 Task: Look for space in Utrera, Spain from 5th July, 2023 to 10th July, 2023 for 4 adults in price range Rs.9000 to Rs.14000. Place can be entire place with 2 bedrooms having 4 beds and 2 bathrooms. Property type can be house, flat, guest house. Booking option can be shelf check-in. Required host language is English.
Action: Mouse moved to (273, 135)
Screenshot: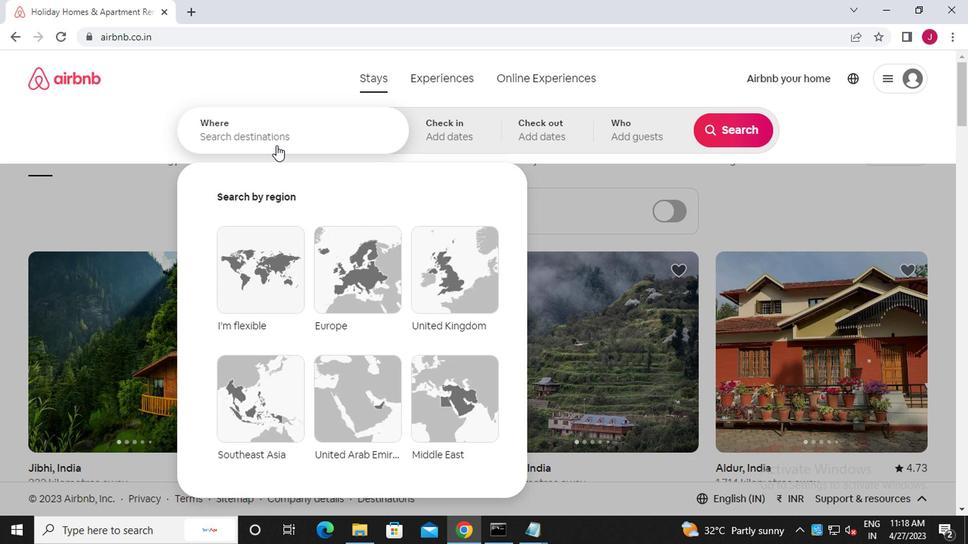 
Action: Mouse pressed left at (273, 135)
Screenshot: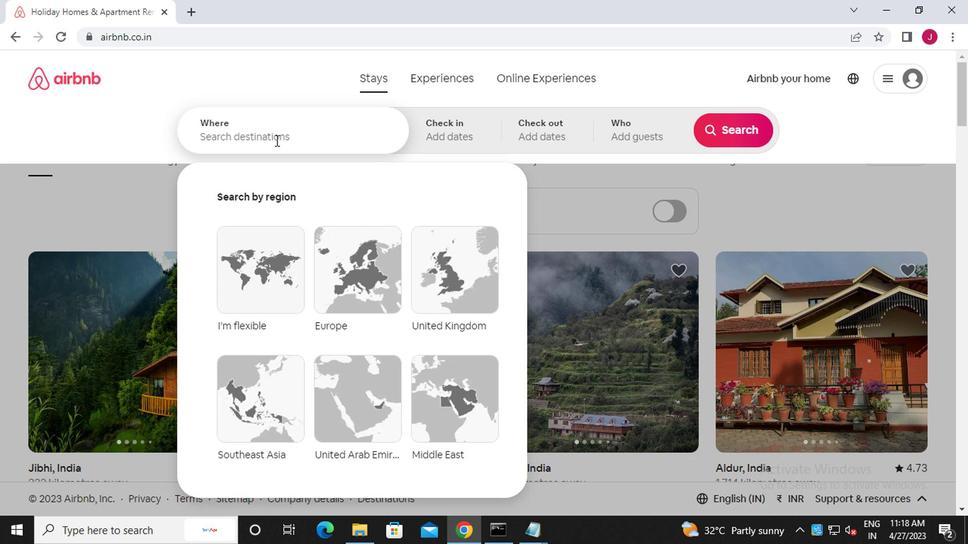 
Action: Mouse moved to (272, 135)
Screenshot: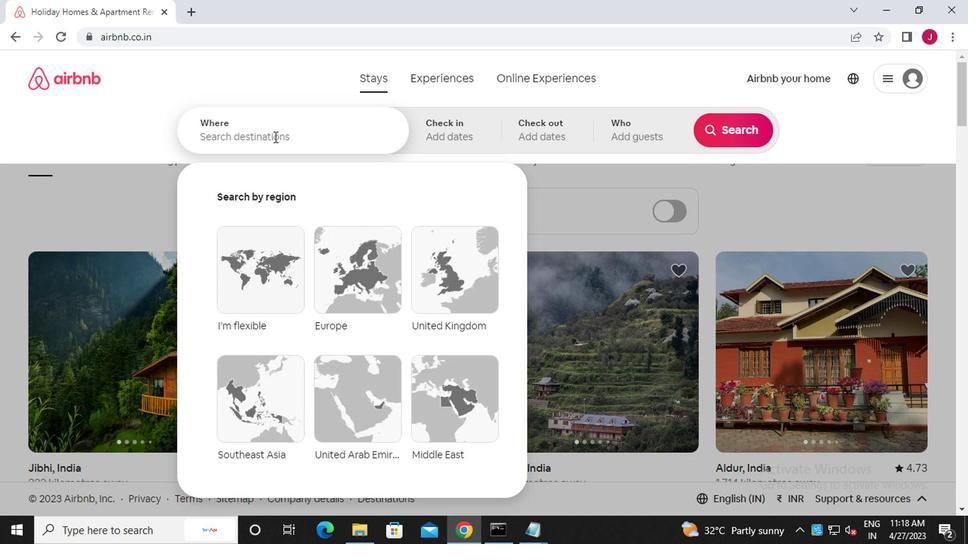 
Action: Key pressed u<Key.caps_lock>trera,<Key.caps_lock>s<Key.caps_lock>pain
Screenshot: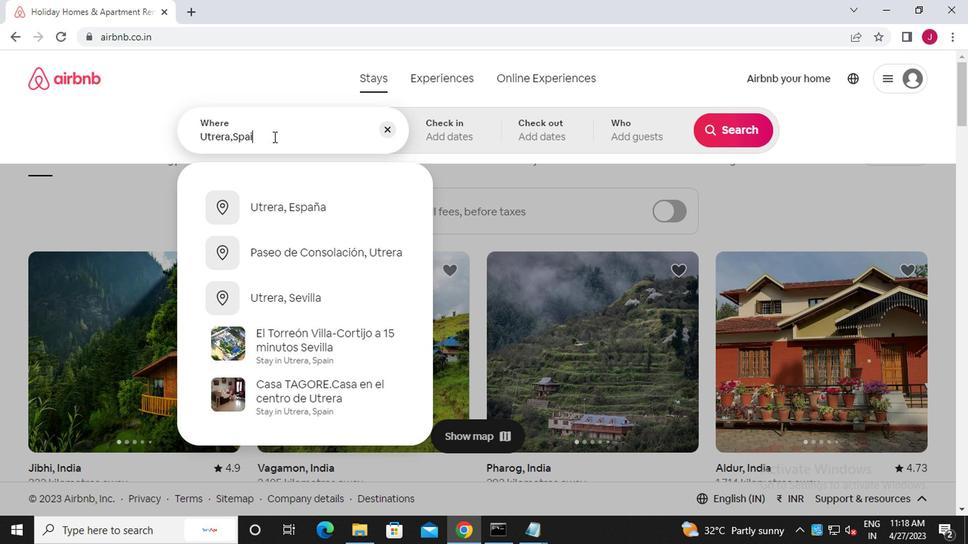 
Action: Mouse moved to (447, 132)
Screenshot: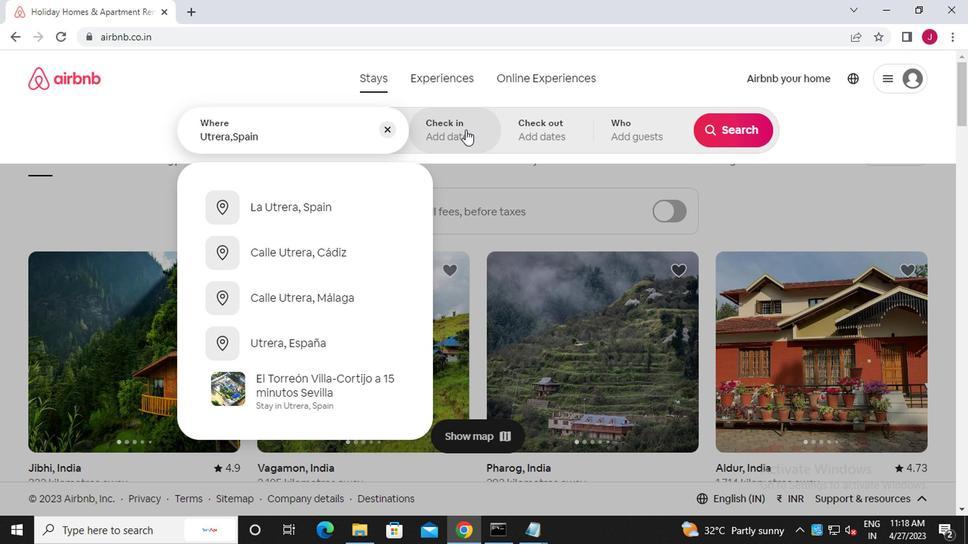 
Action: Mouse pressed left at (447, 132)
Screenshot: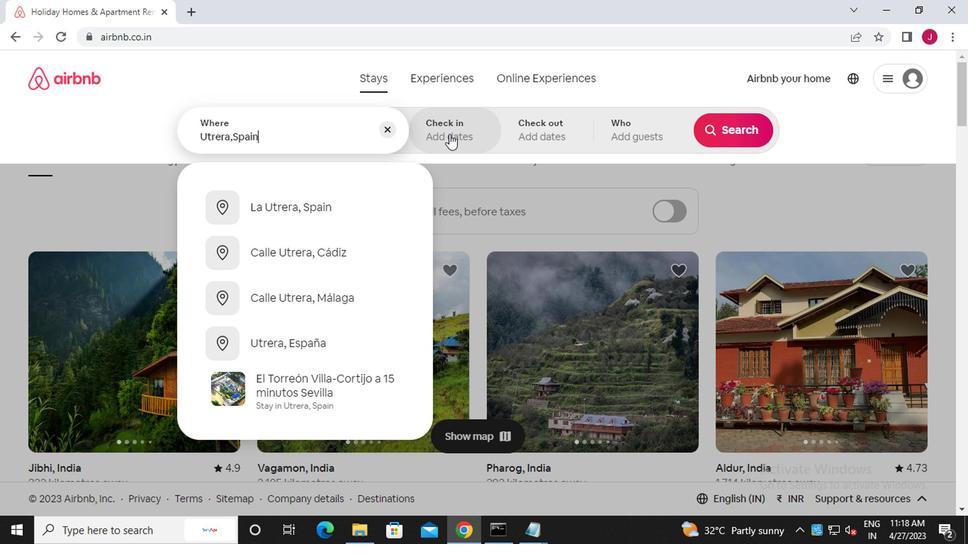 
Action: Mouse moved to (726, 245)
Screenshot: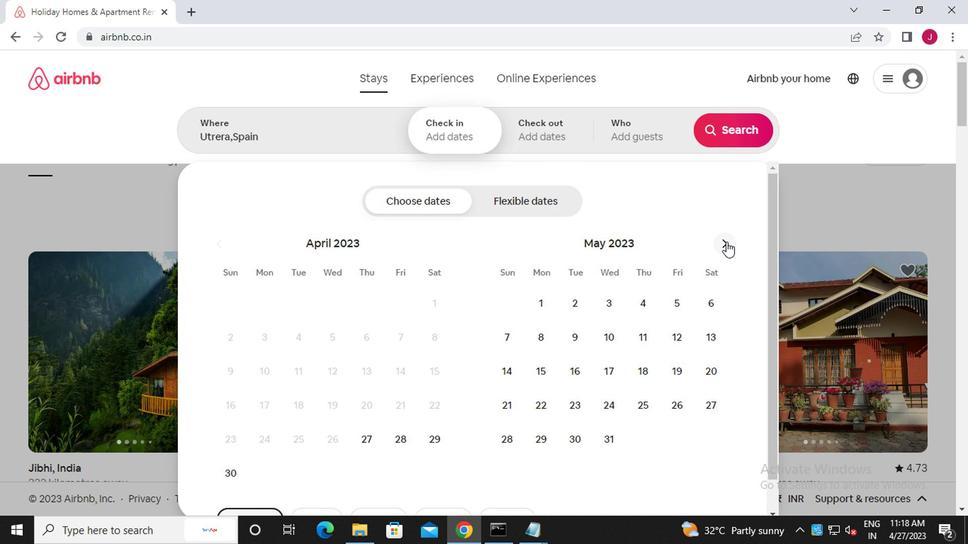 
Action: Mouse pressed left at (726, 245)
Screenshot: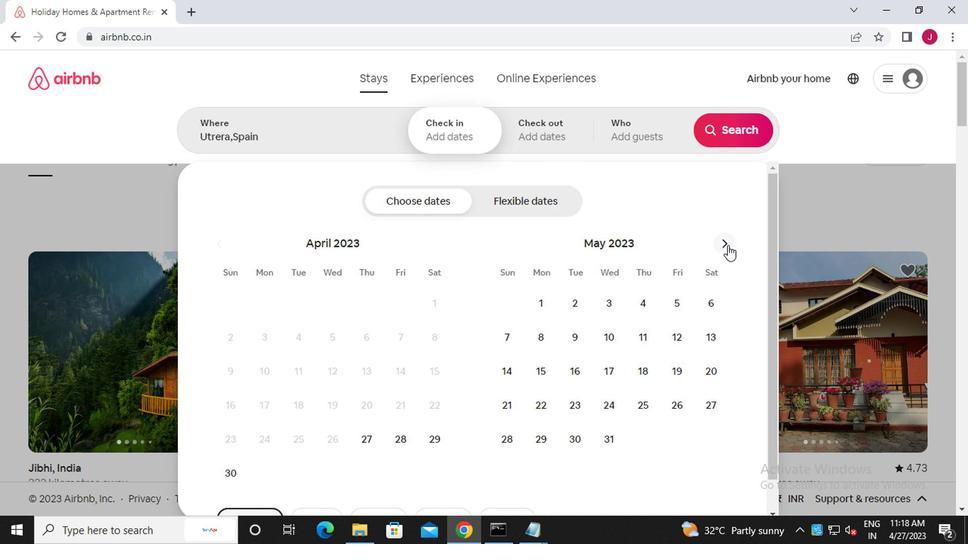 
Action: Mouse moved to (725, 245)
Screenshot: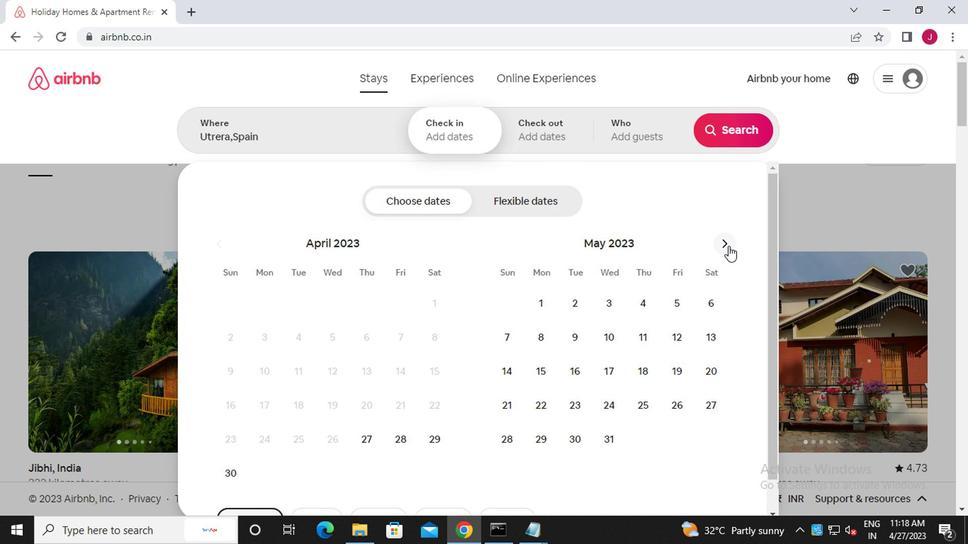 
Action: Mouse pressed left at (725, 245)
Screenshot: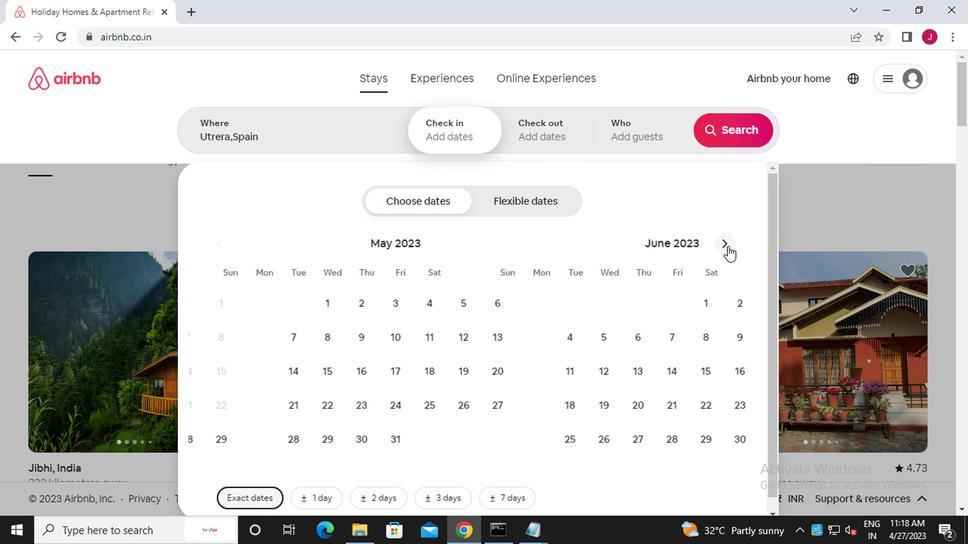 
Action: Mouse moved to (605, 340)
Screenshot: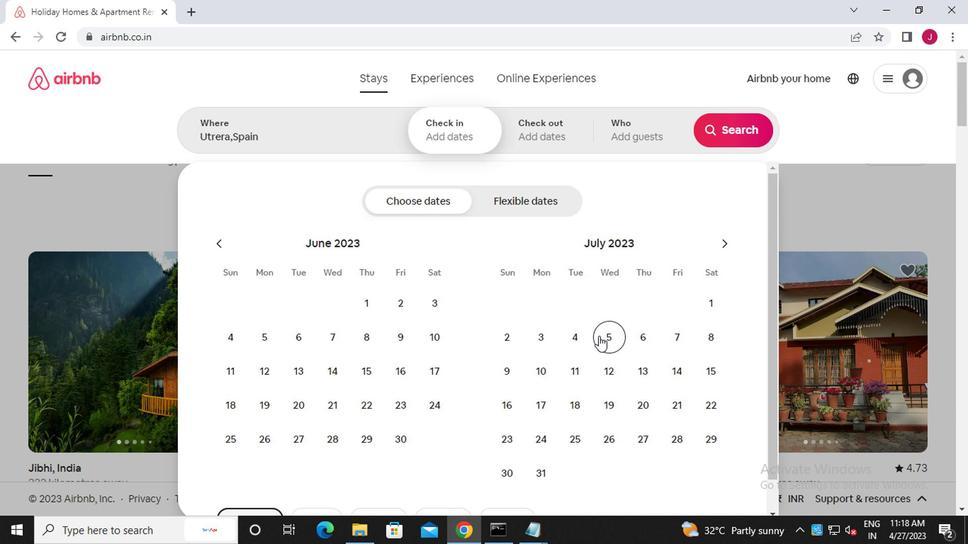 
Action: Mouse pressed left at (605, 340)
Screenshot: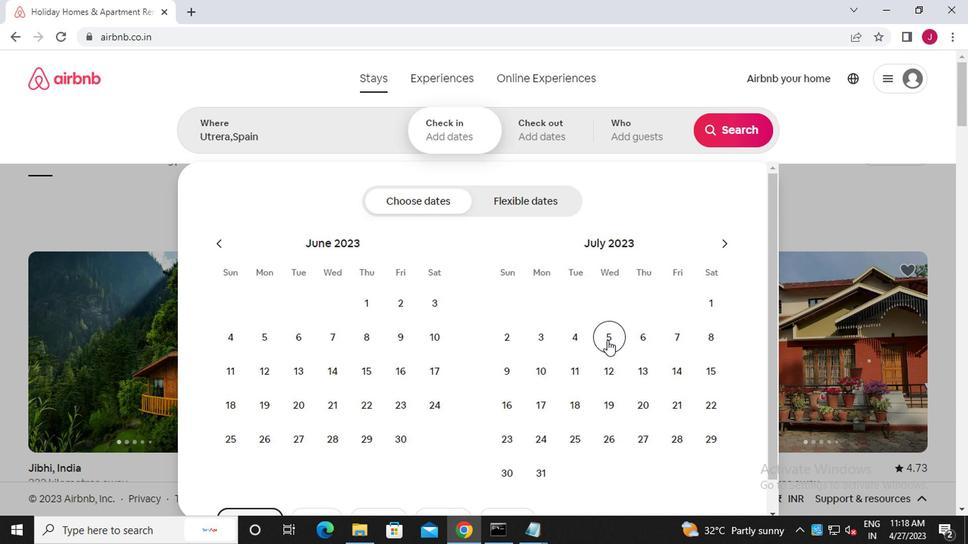 
Action: Mouse moved to (530, 375)
Screenshot: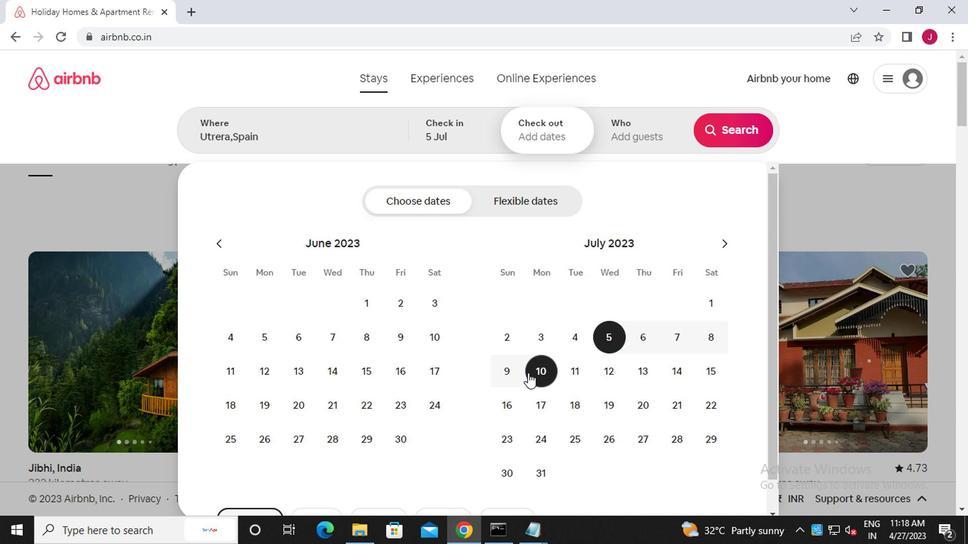 
Action: Mouse pressed left at (530, 375)
Screenshot: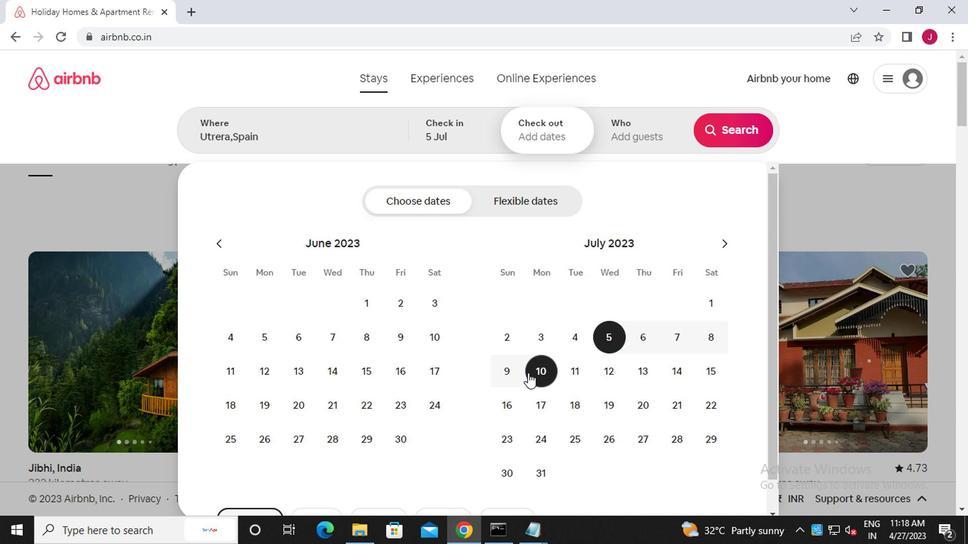 
Action: Mouse moved to (651, 136)
Screenshot: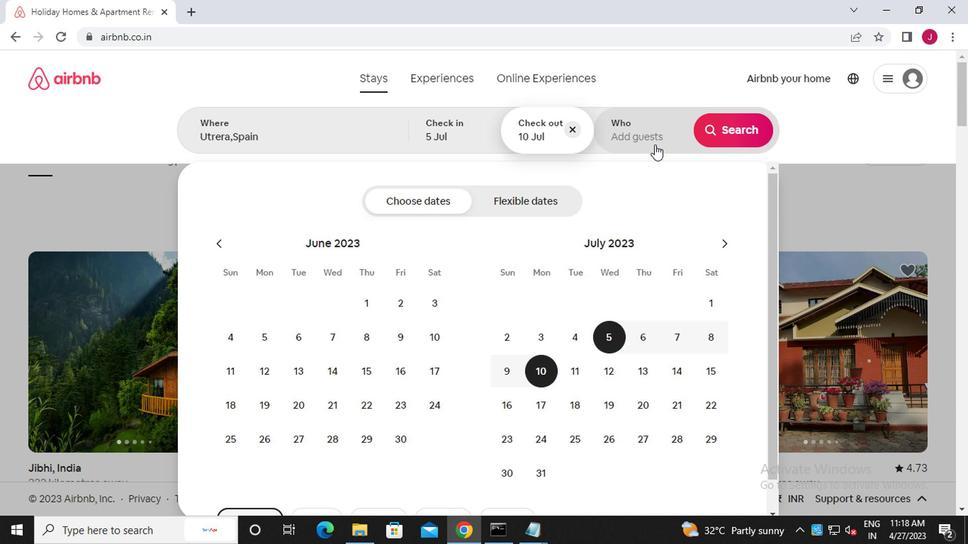 
Action: Mouse pressed left at (651, 136)
Screenshot: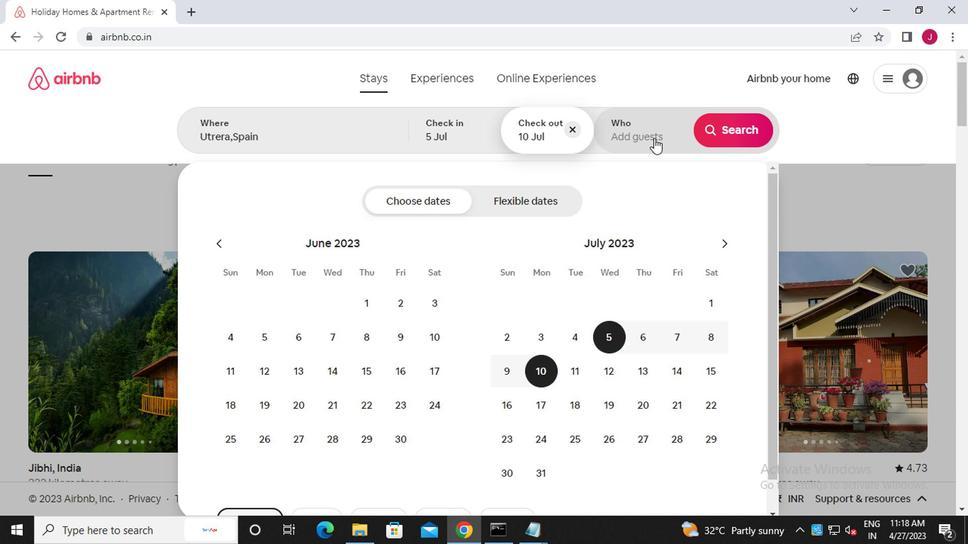 
Action: Mouse moved to (733, 204)
Screenshot: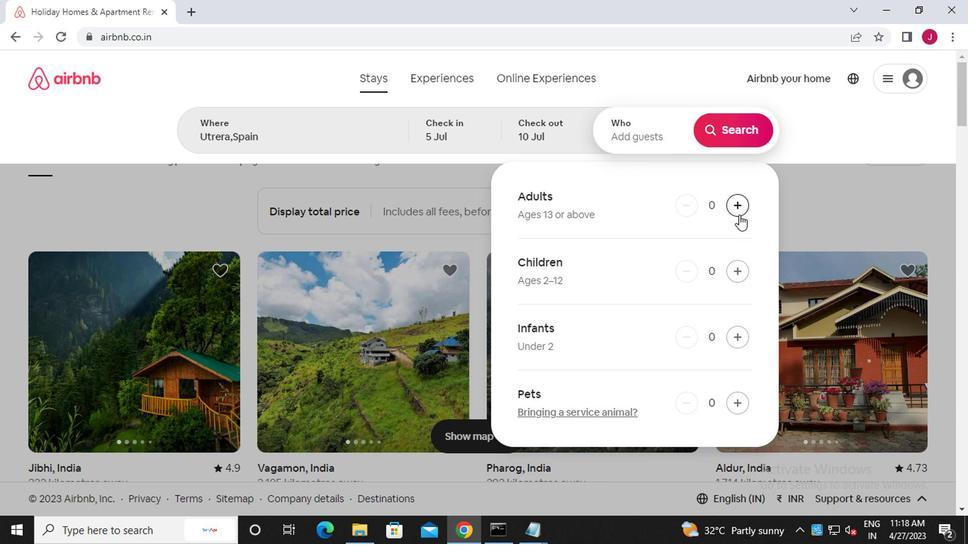 
Action: Mouse pressed left at (733, 204)
Screenshot: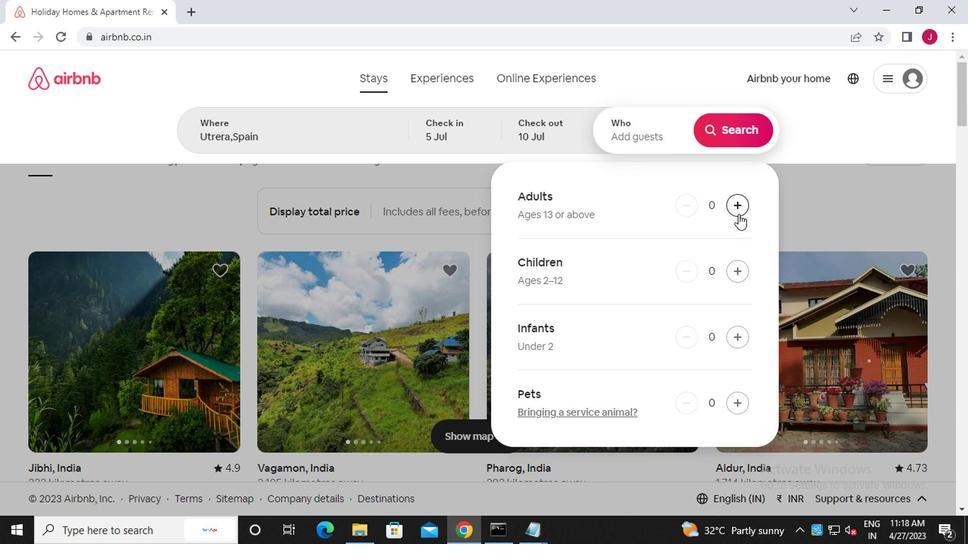 
Action: Mouse pressed left at (733, 204)
Screenshot: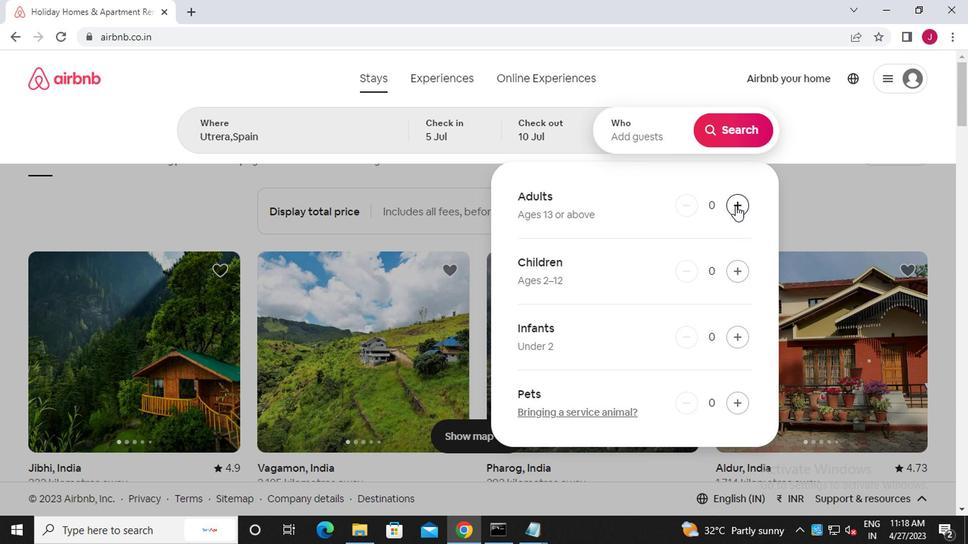 
Action: Mouse pressed left at (733, 204)
Screenshot: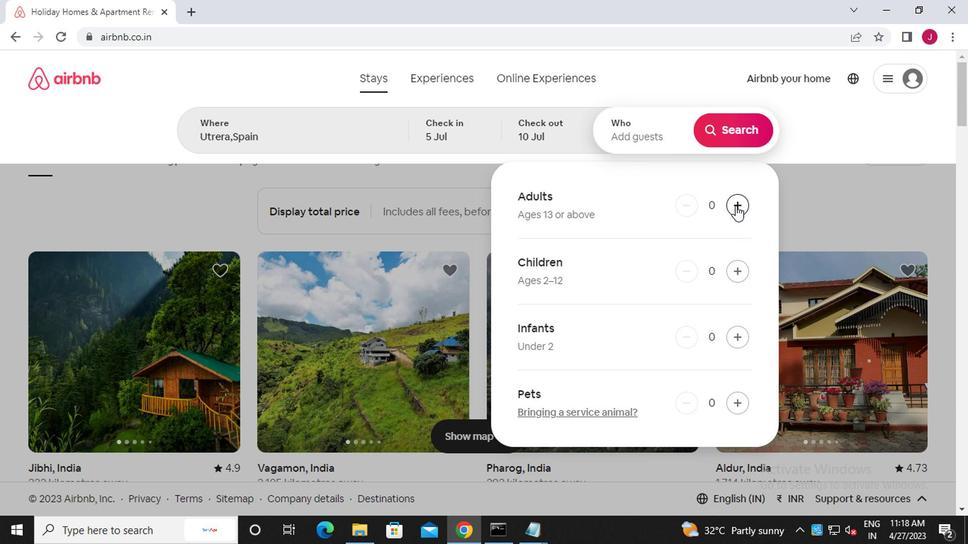 
Action: Mouse pressed left at (733, 204)
Screenshot: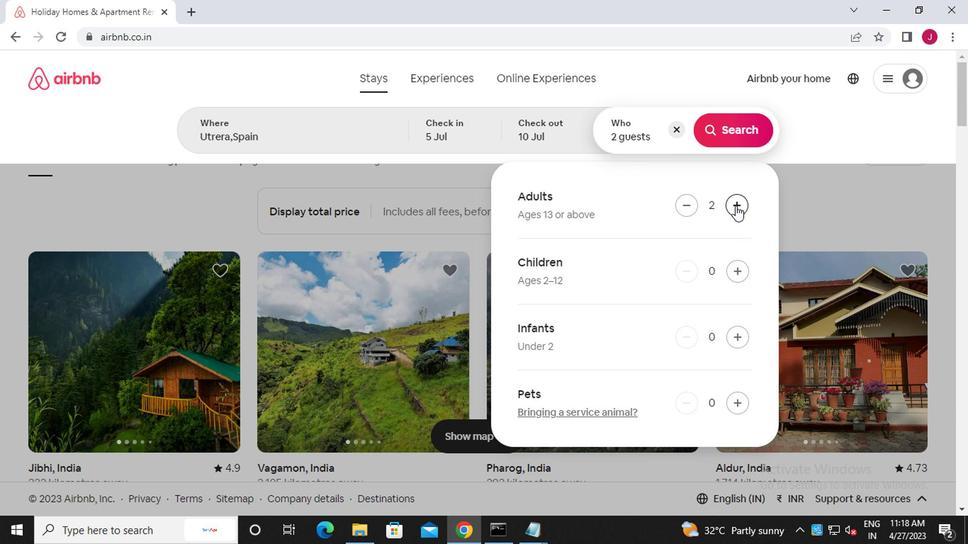 
Action: Mouse moved to (749, 133)
Screenshot: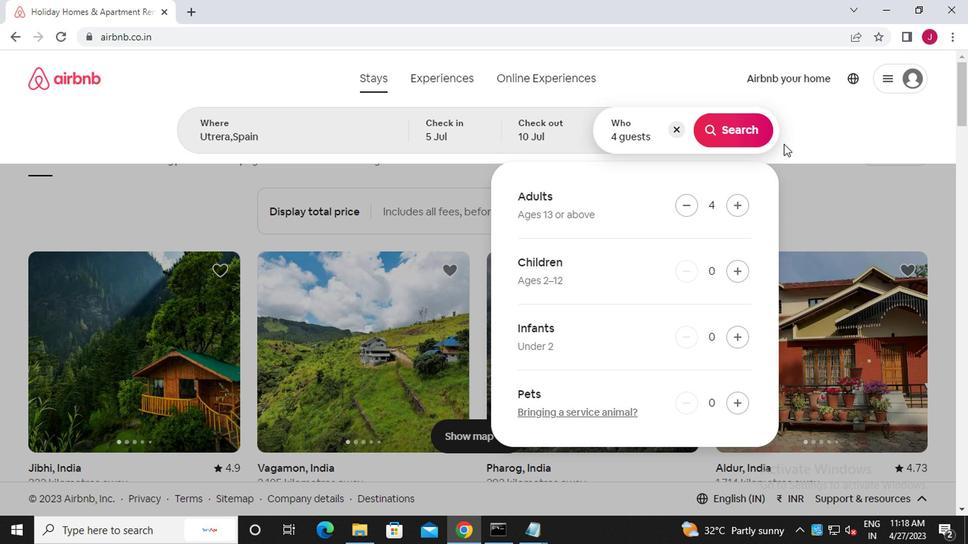
Action: Mouse pressed left at (749, 133)
Screenshot: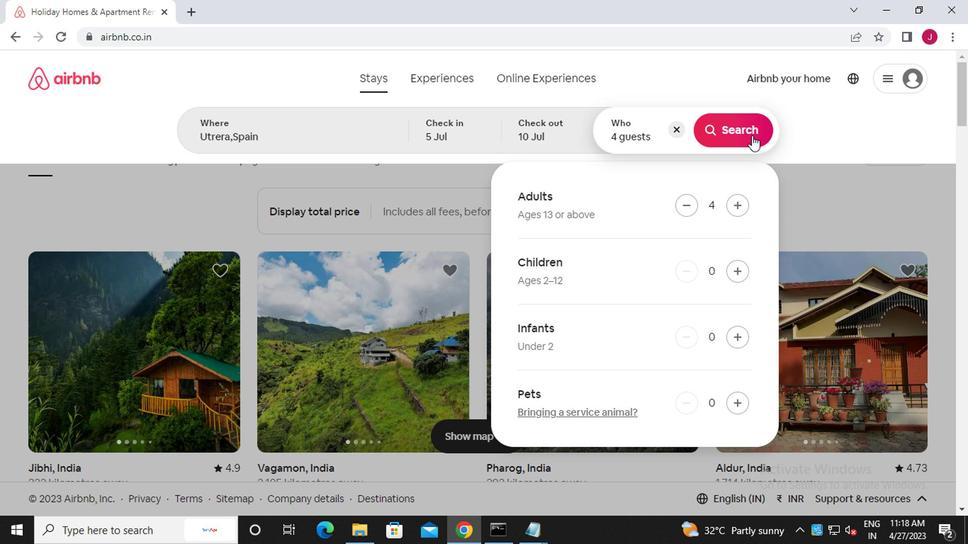 
Action: Mouse moved to (907, 133)
Screenshot: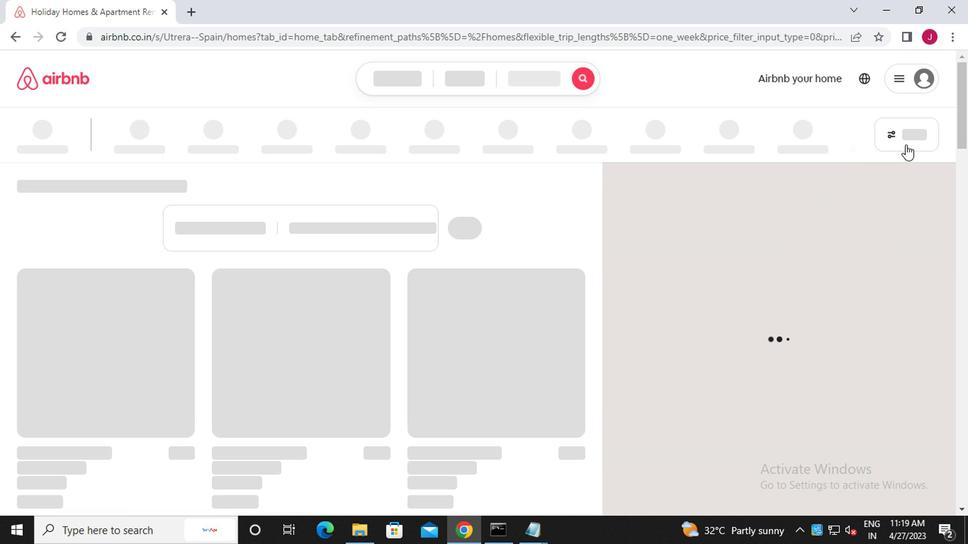 
Action: Mouse pressed left at (907, 133)
Screenshot: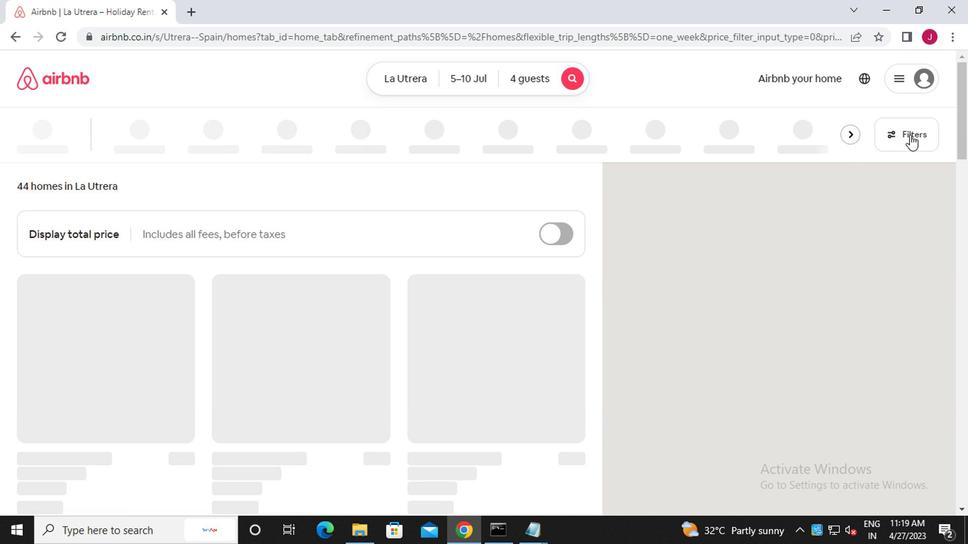 
Action: Mouse moved to (354, 311)
Screenshot: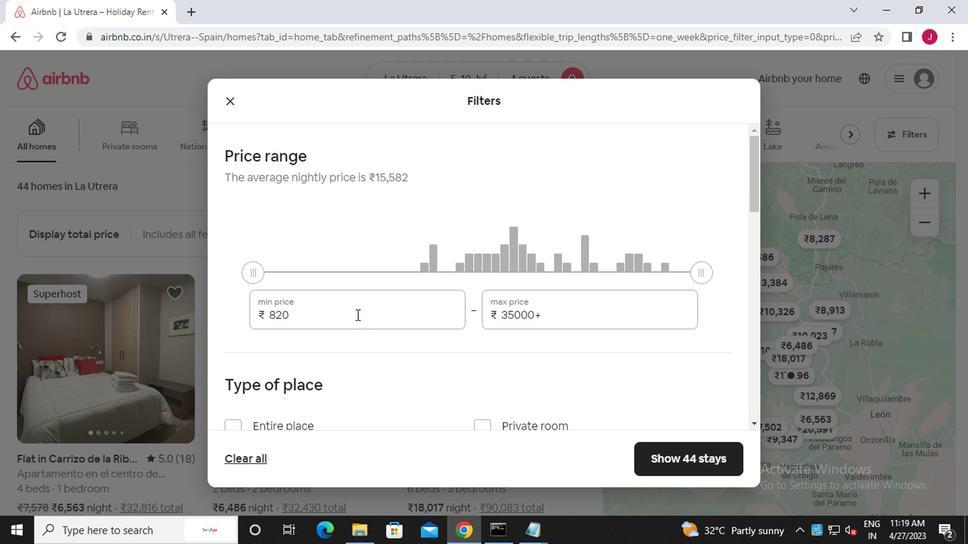 
Action: Mouse pressed left at (354, 311)
Screenshot: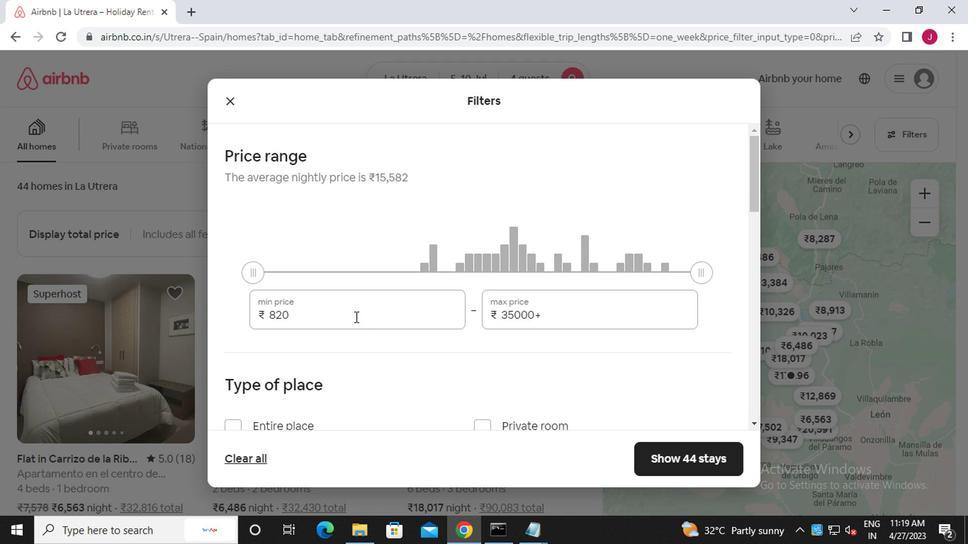 
Action: Mouse moved to (354, 310)
Screenshot: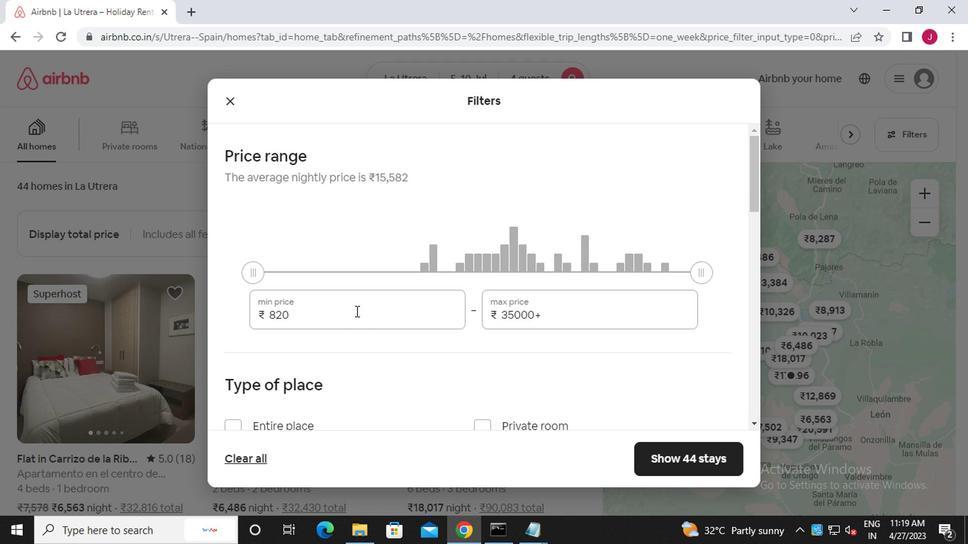 
Action: Key pressed <Key.backspace><Key.backspace><Key.backspace><<105>><<96>><<96>><<96>>
Screenshot: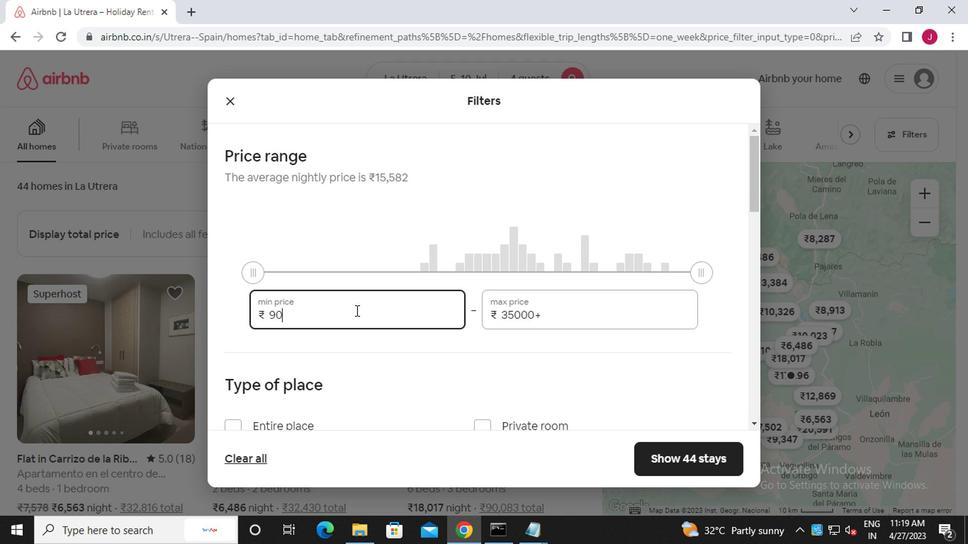 
Action: Mouse moved to (570, 320)
Screenshot: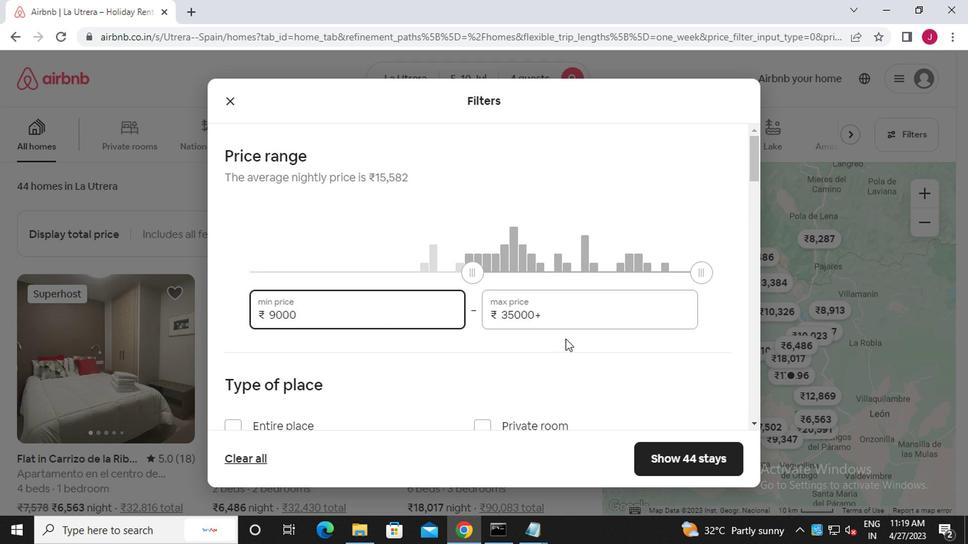 
Action: Mouse pressed left at (570, 320)
Screenshot: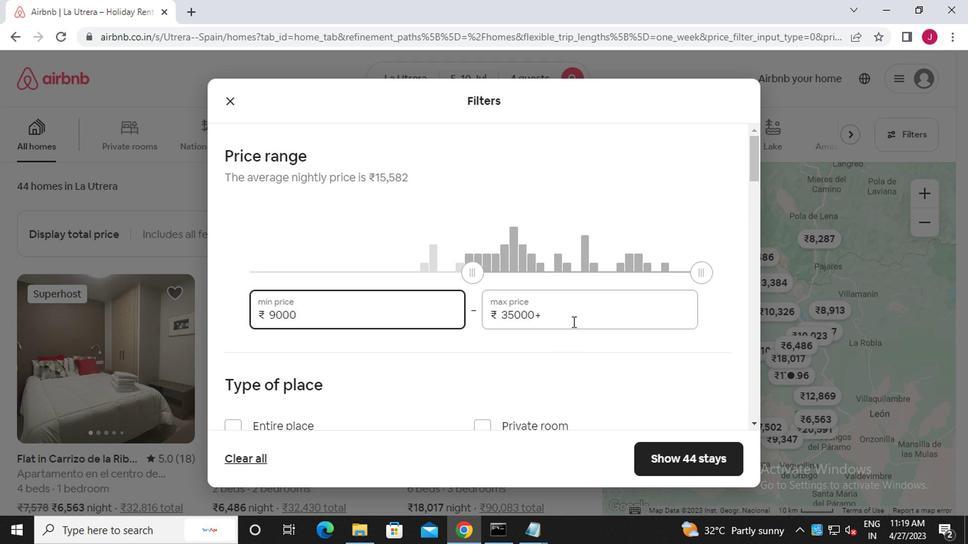 
Action: Mouse moved to (558, 315)
Screenshot: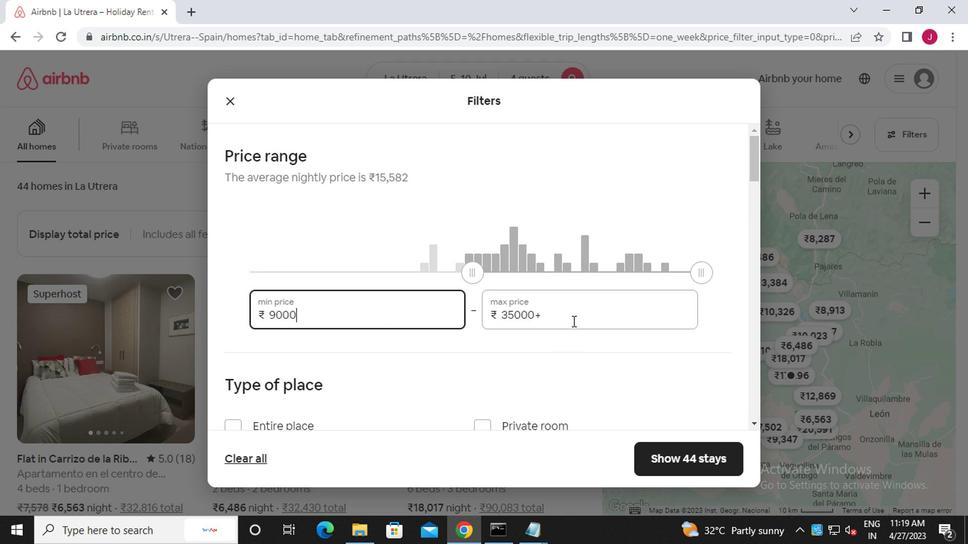 
Action: Key pressed <Key.backspace><Key.backspace><Key.backspace><Key.backspace><Key.backspace><Key.backspace><Key.backspace><Key.backspace><Key.backspace><Key.backspace><Key.backspace><<97>><<100>><<96>><<96>><<96>>
Screenshot: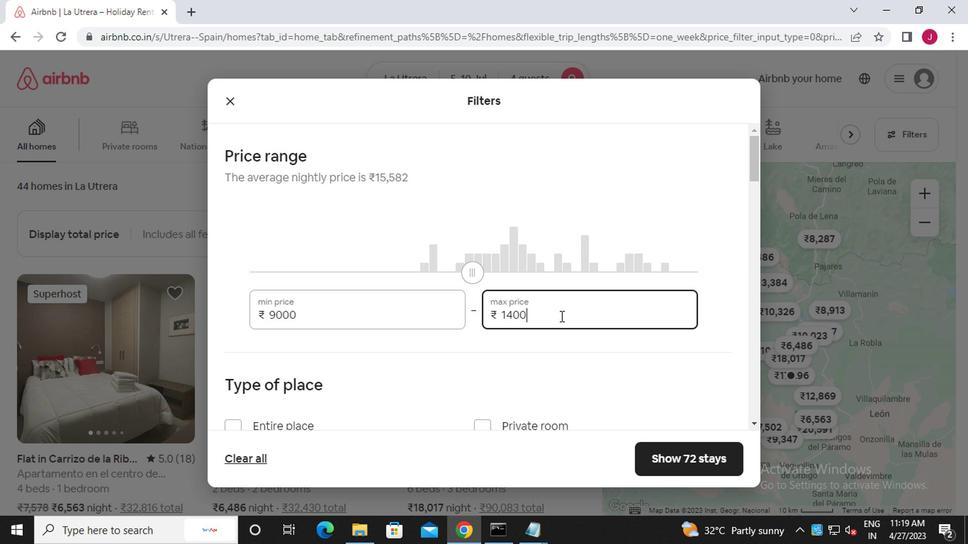 
Action: Mouse scrolled (558, 315) with delta (0, 0)
Screenshot: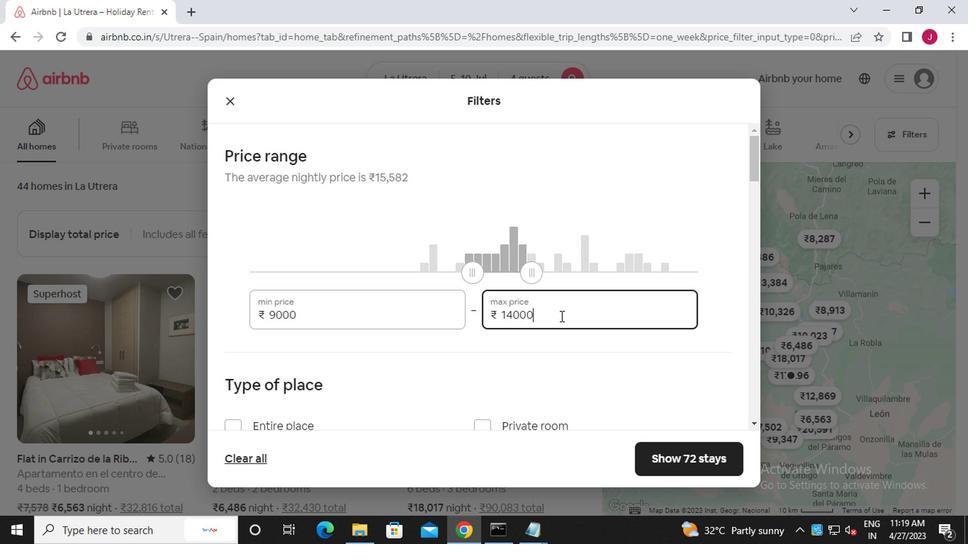 
Action: Mouse scrolled (558, 315) with delta (0, 0)
Screenshot: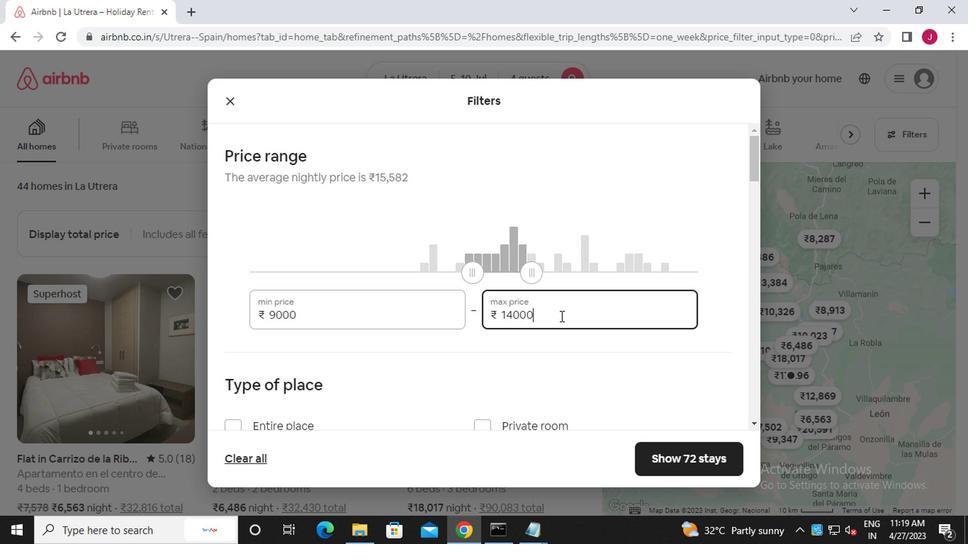 
Action: Mouse scrolled (558, 315) with delta (0, 0)
Screenshot: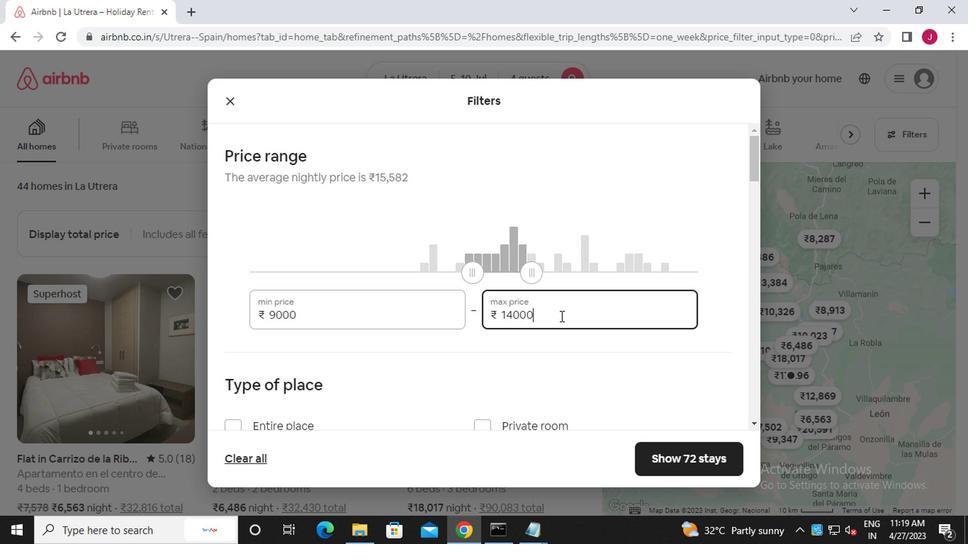 
Action: Mouse scrolled (558, 315) with delta (0, 0)
Screenshot: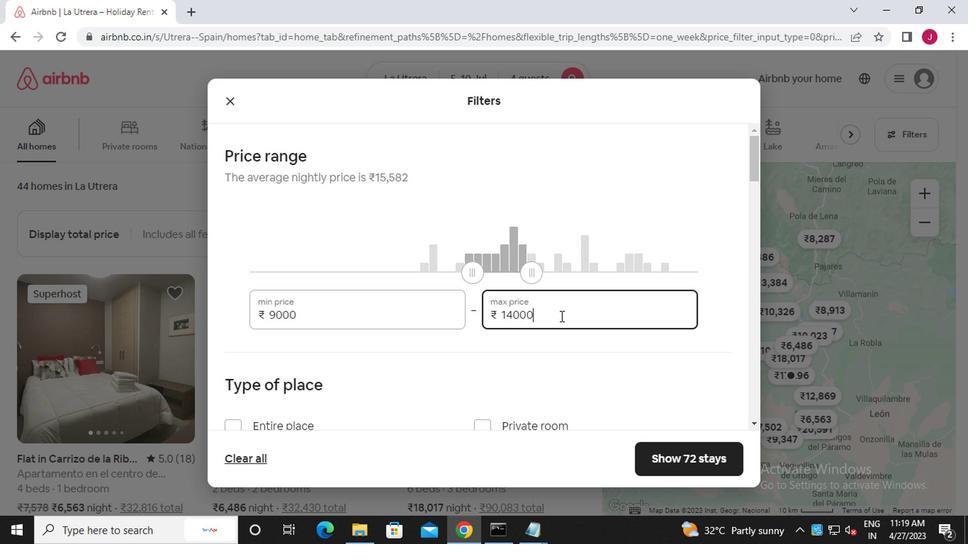 
Action: Mouse scrolled (558, 315) with delta (0, 0)
Screenshot: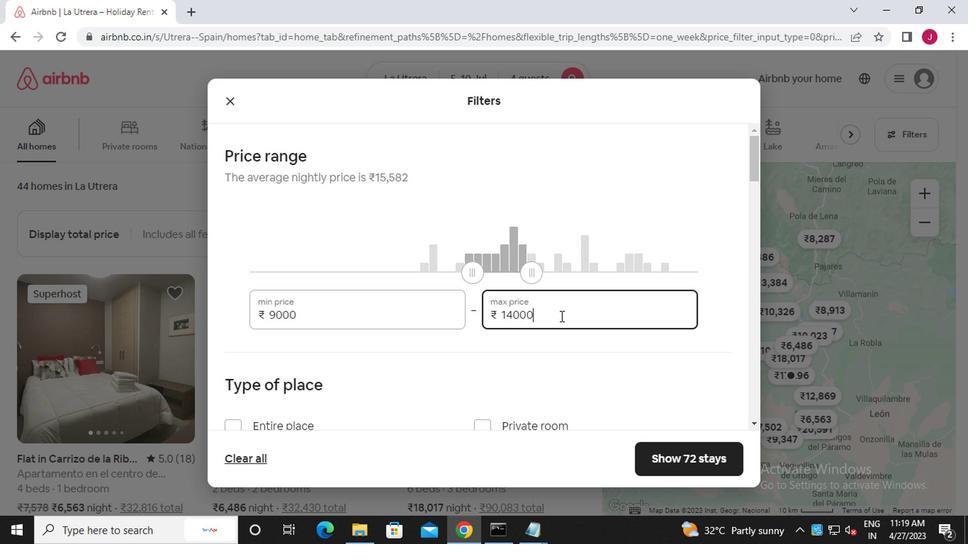 
Action: Mouse moved to (305, 185)
Screenshot: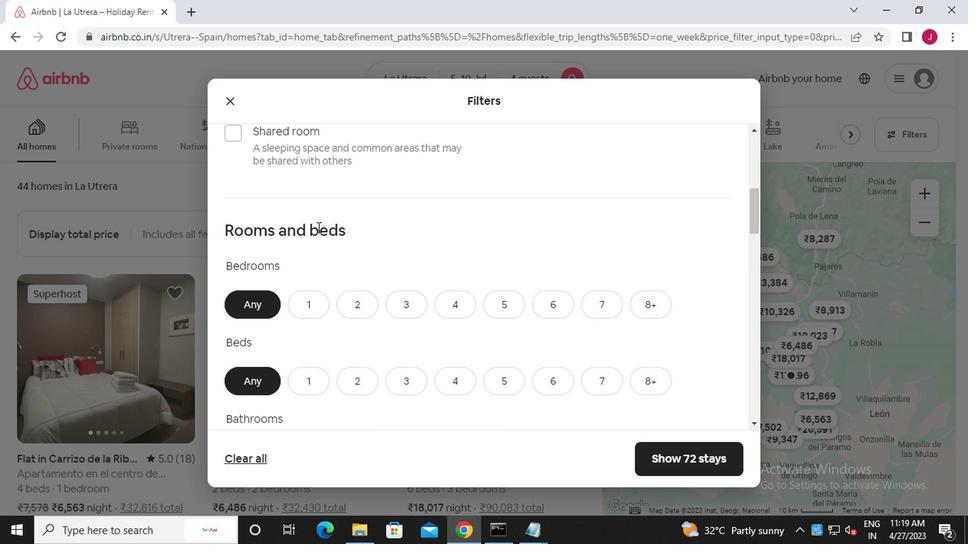 
Action: Mouse scrolled (305, 186) with delta (0, 1)
Screenshot: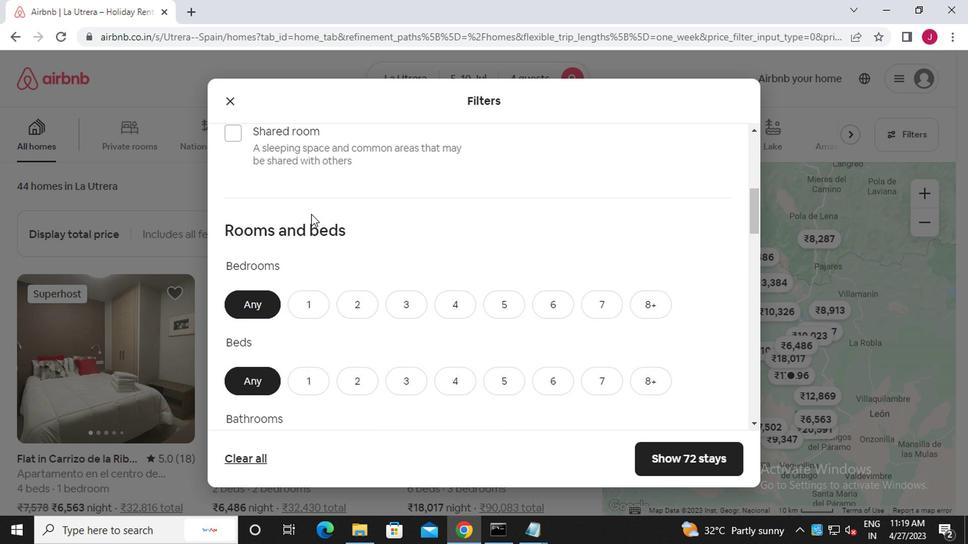 
Action: Mouse moved to (305, 185)
Screenshot: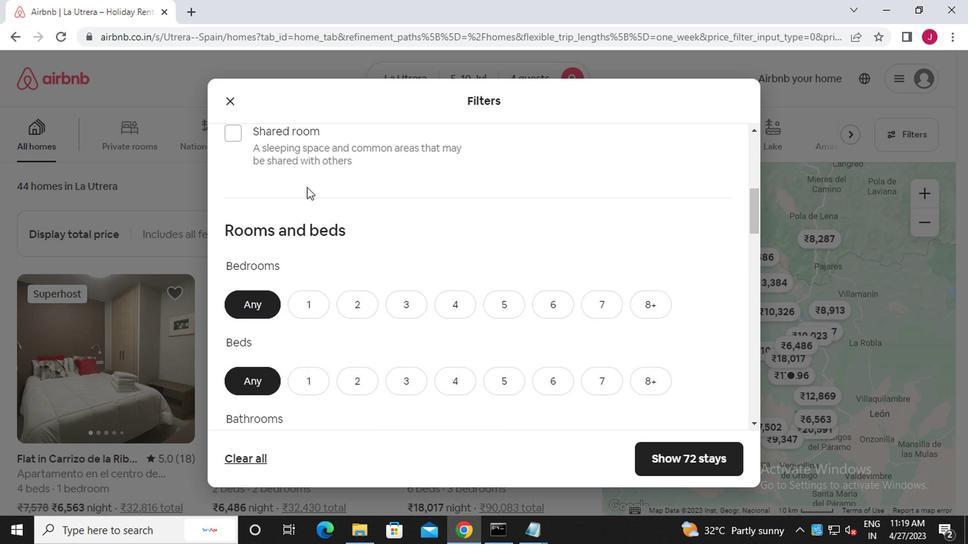 
Action: Mouse scrolled (305, 186) with delta (0, 1)
Screenshot: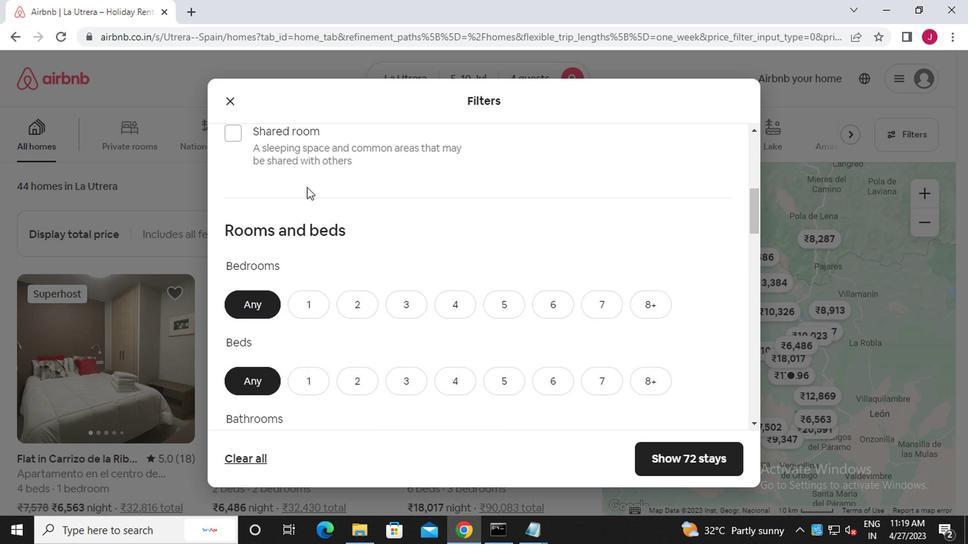 
Action: Mouse moved to (227, 214)
Screenshot: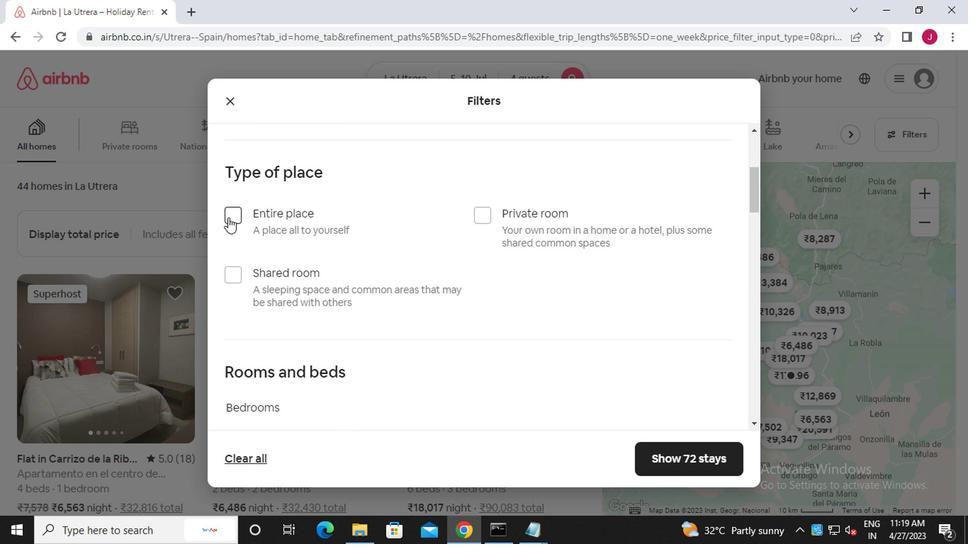 
Action: Mouse pressed left at (227, 214)
Screenshot: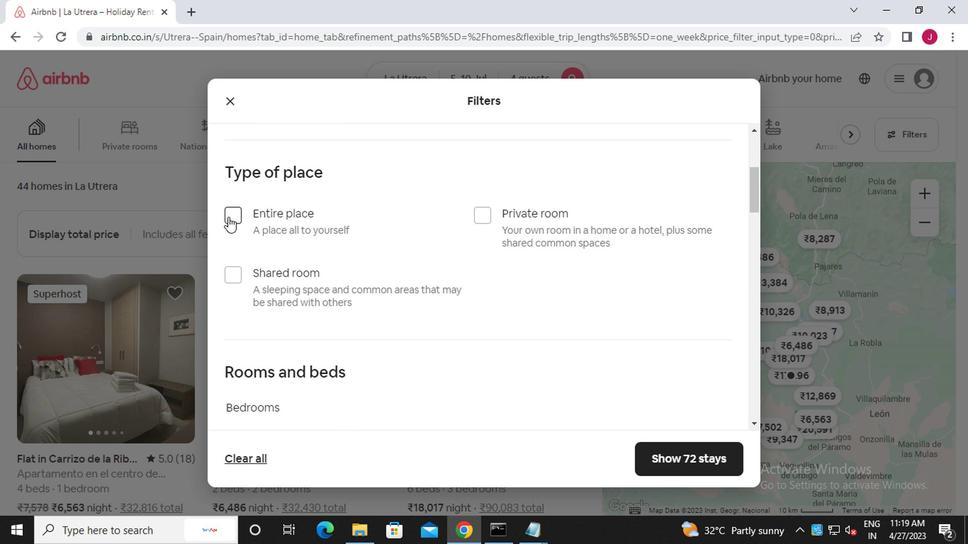 
Action: Mouse moved to (282, 271)
Screenshot: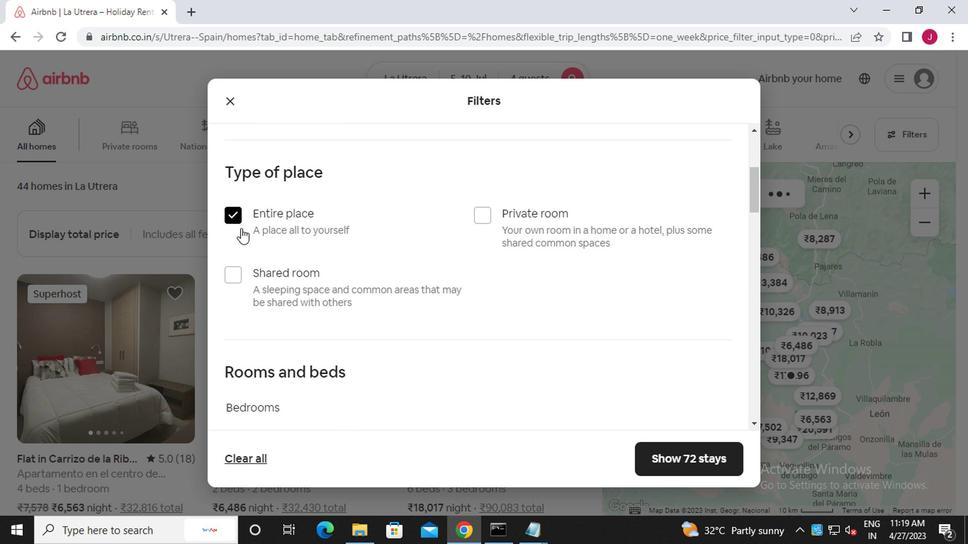 
Action: Mouse scrolled (282, 270) with delta (0, -1)
Screenshot: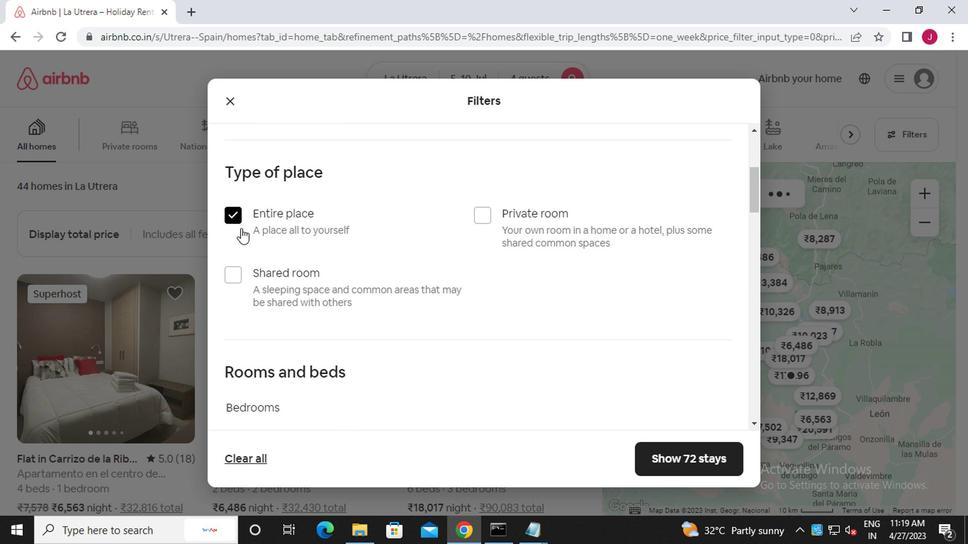 
Action: Mouse scrolled (282, 270) with delta (0, -1)
Screenshot: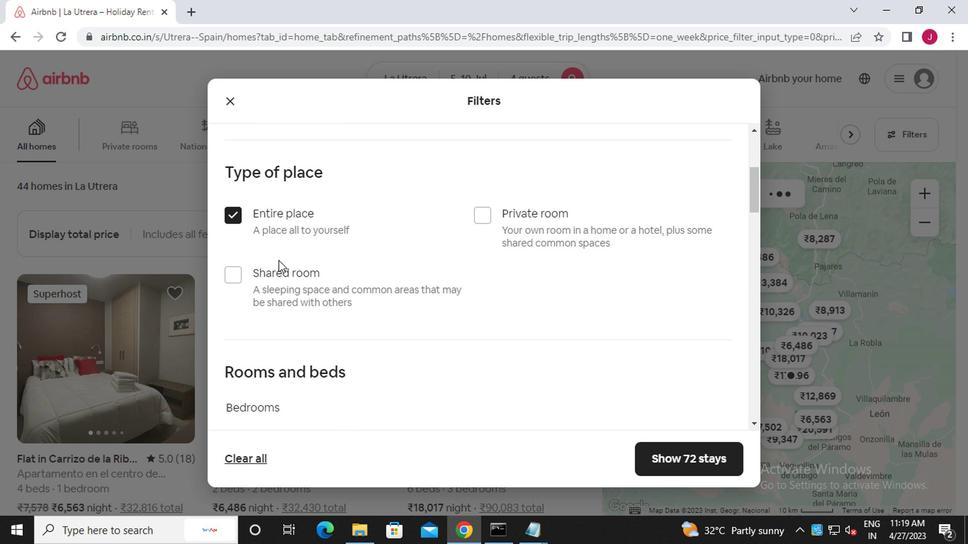 
Action: Mouse scrolled (282, 270) with delta (0, -1)
Screenshot: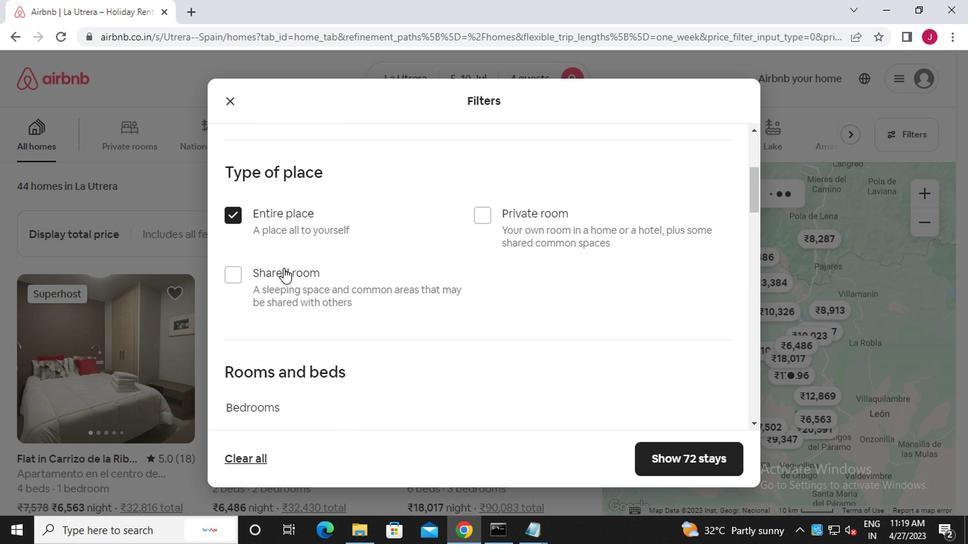 
Action: Mouse moved to (348, 235)
Screenshot: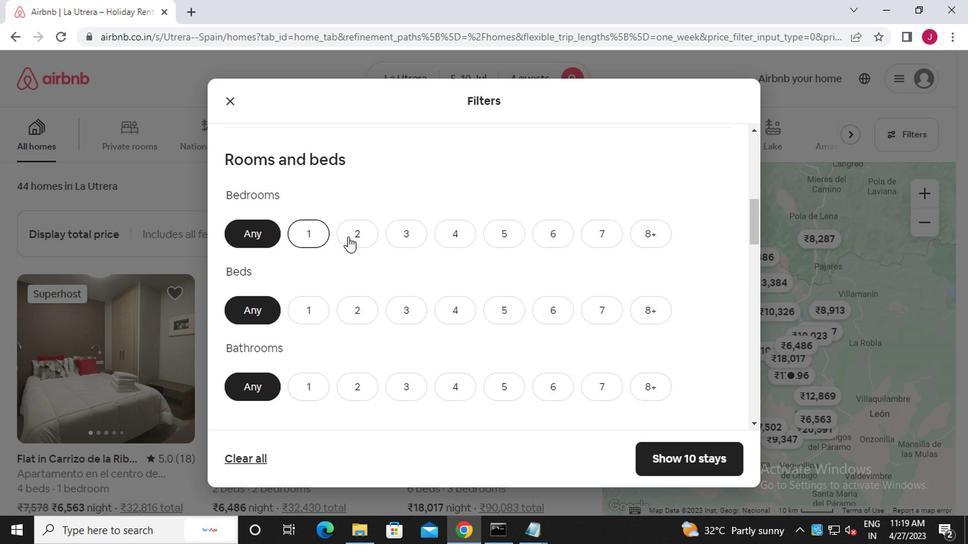 
Action: Mouse pressed left at (348, 235)
Screenshot: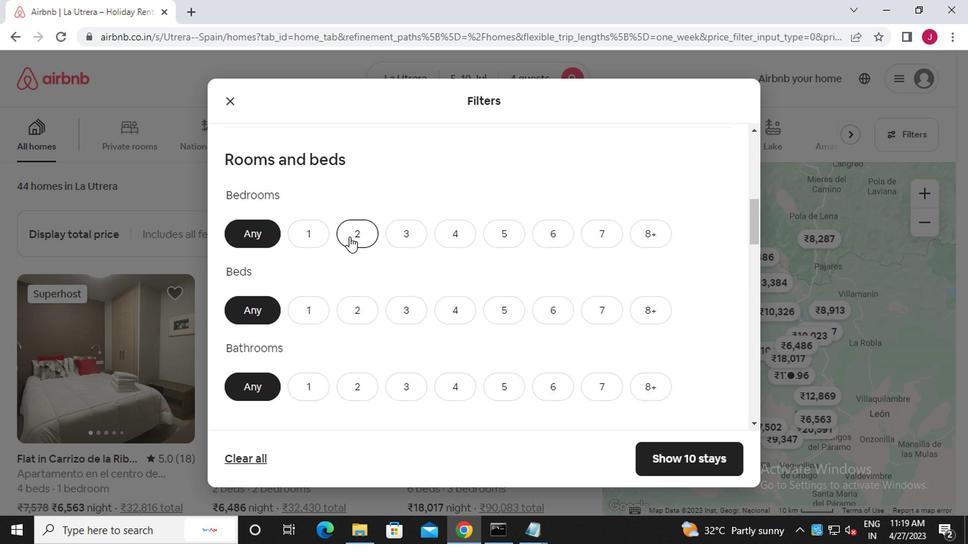 
Action: Mouse moved to (453, 311)
Screenshot: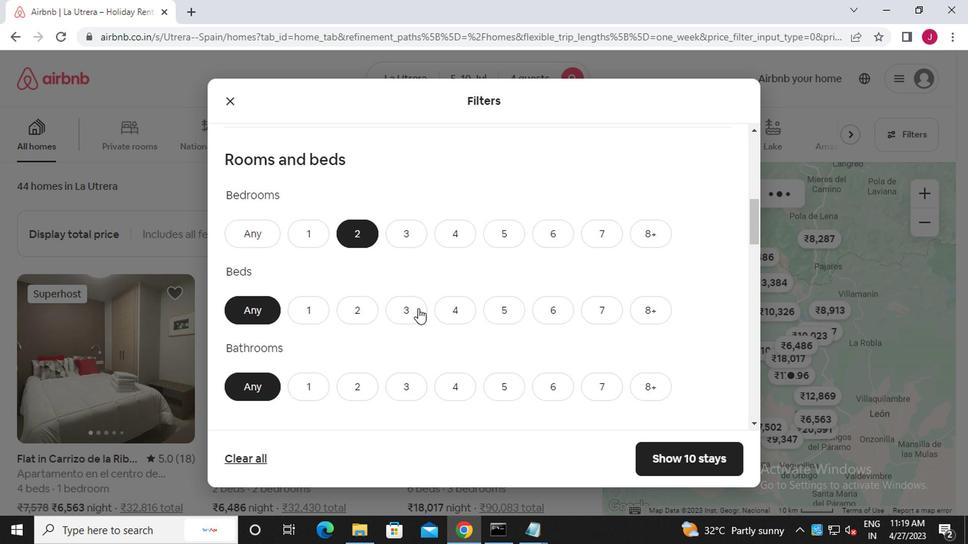 
Action: Mouse pressed left at (453, 311)
Screenshot: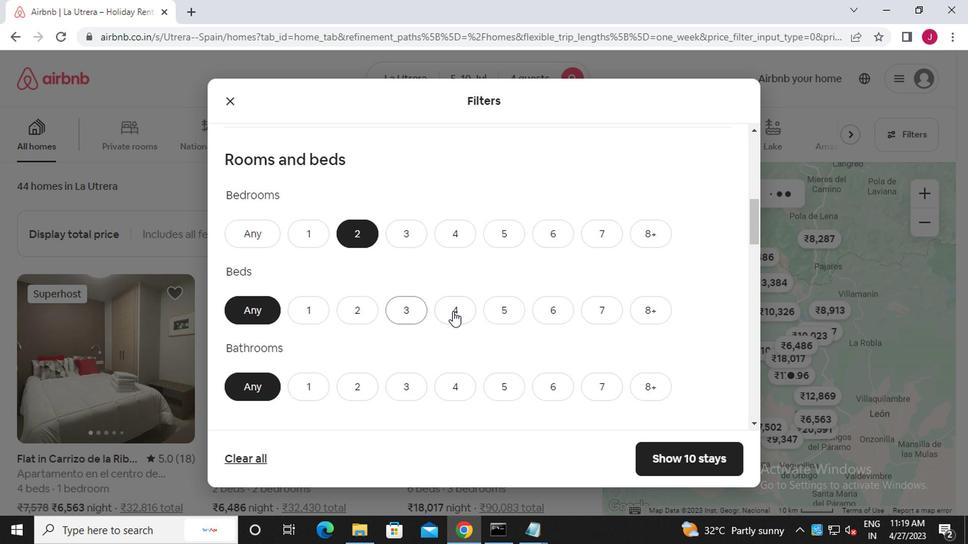 
Action: Mouse moved to (354, 383)
Screenshot: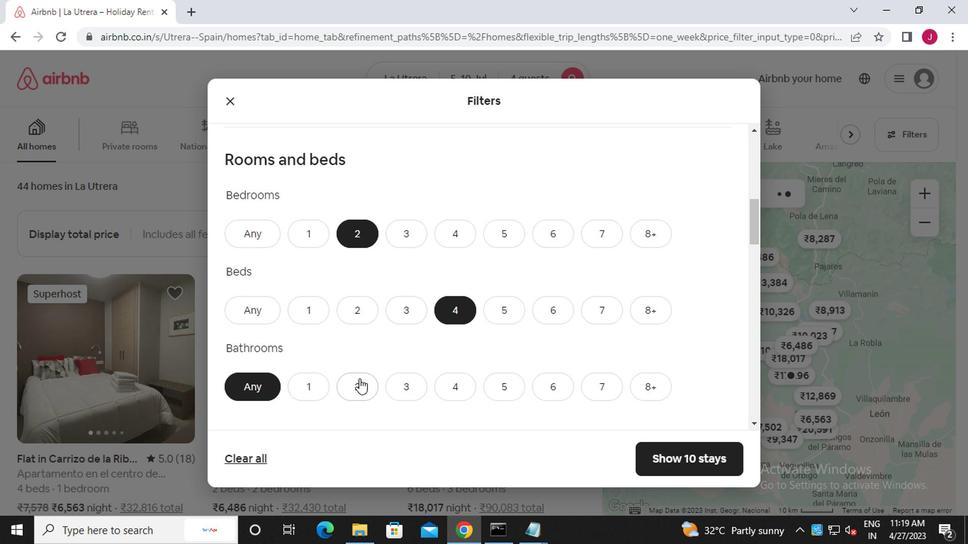 
Action: Mouse pressed left at (354, 383)
Screenshot: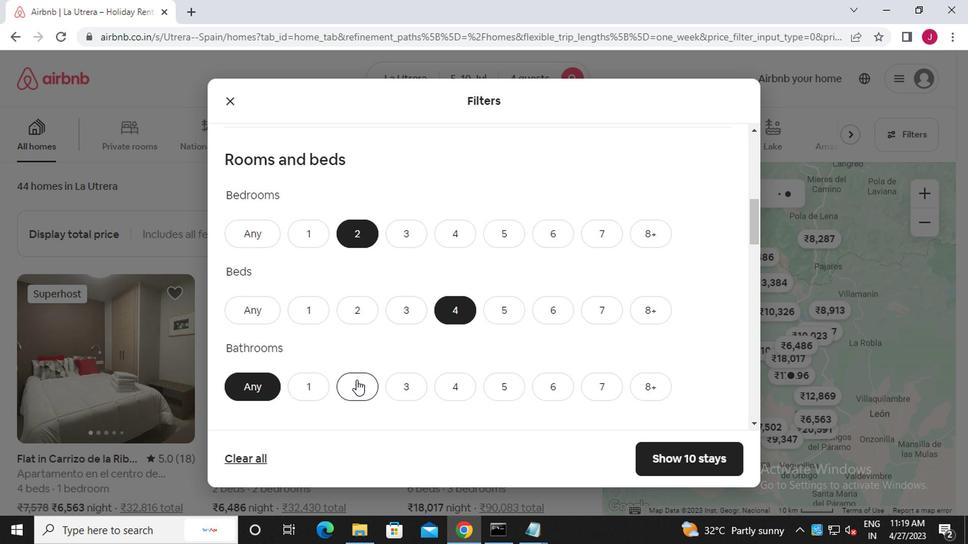 
Action: Mouse moved to (352, 384)
Screenshot: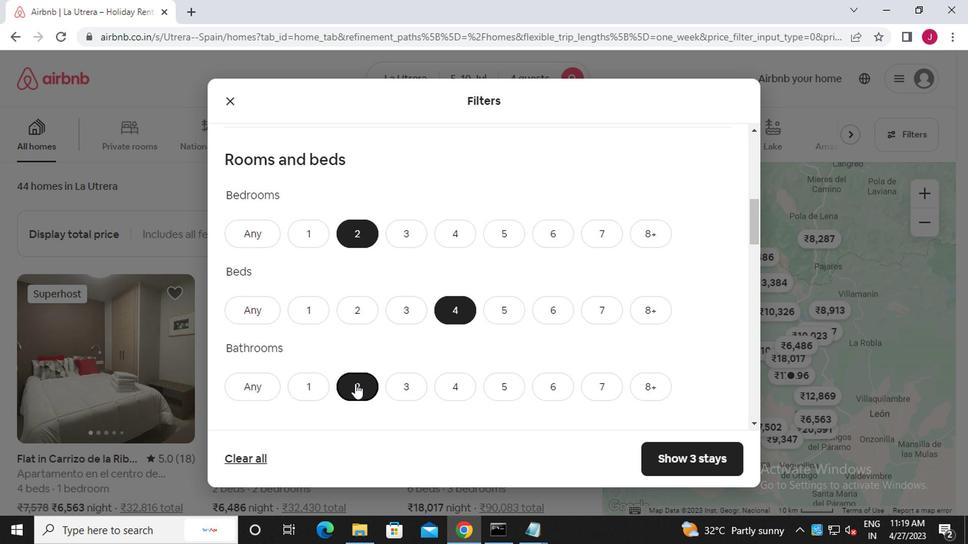
Action: Mouse scrolled (352, 383) with delta (0, 0)
Screenshot: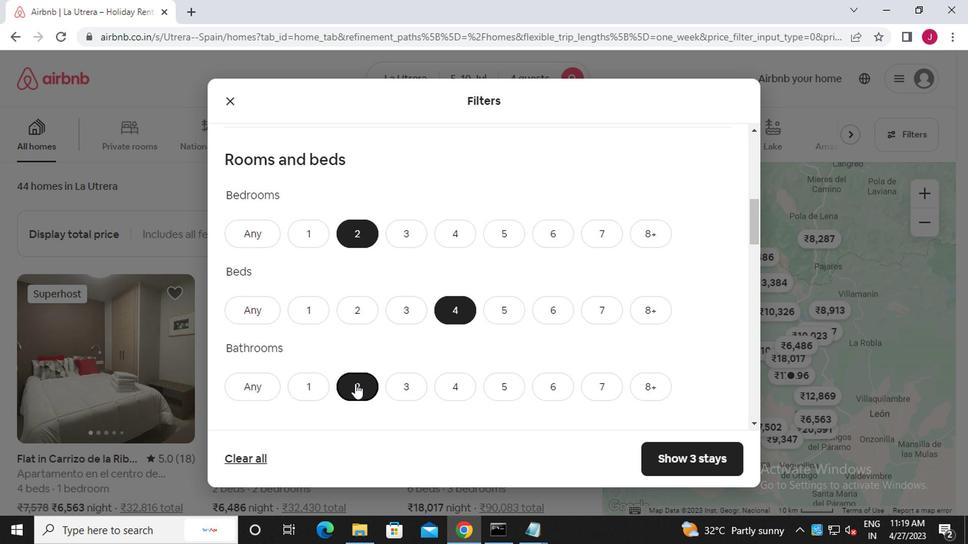 
Action: Mouse moved to (351, 385)
Screenshot: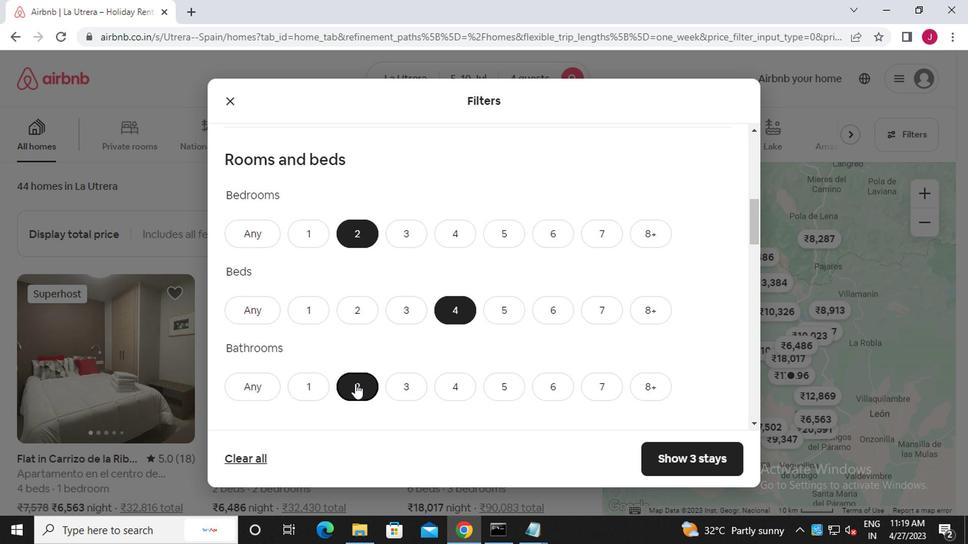 
Action: Mouse scrolled (351, 385) with delta (0, 0)
Screenshot: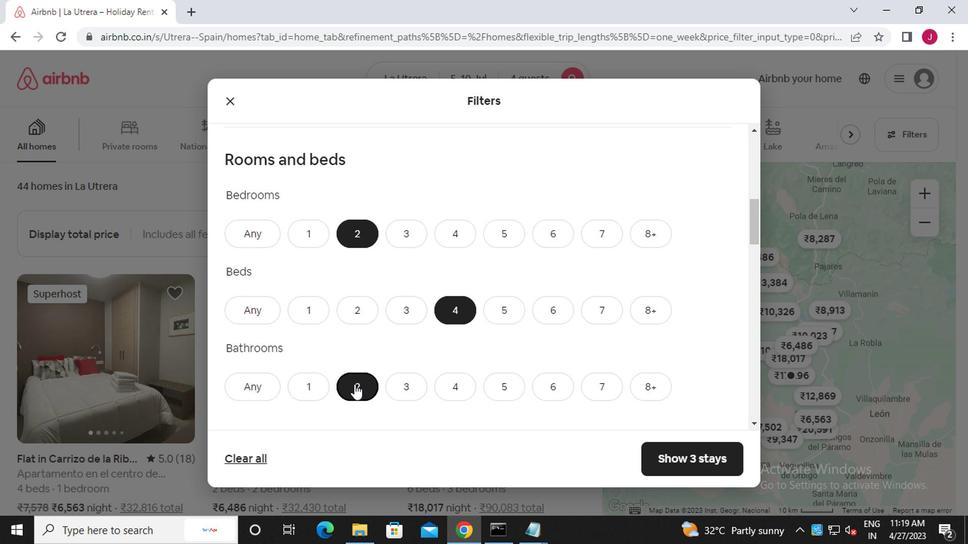 
Action: Mouse moved to (266, 406)
Screenshot: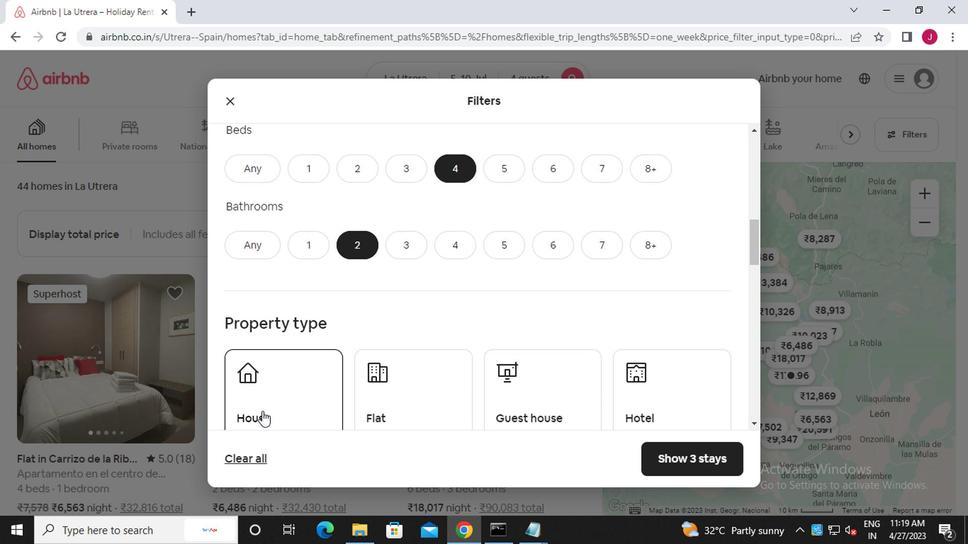 
Action: Mouse pressed left at (266, 406)
Screenshot: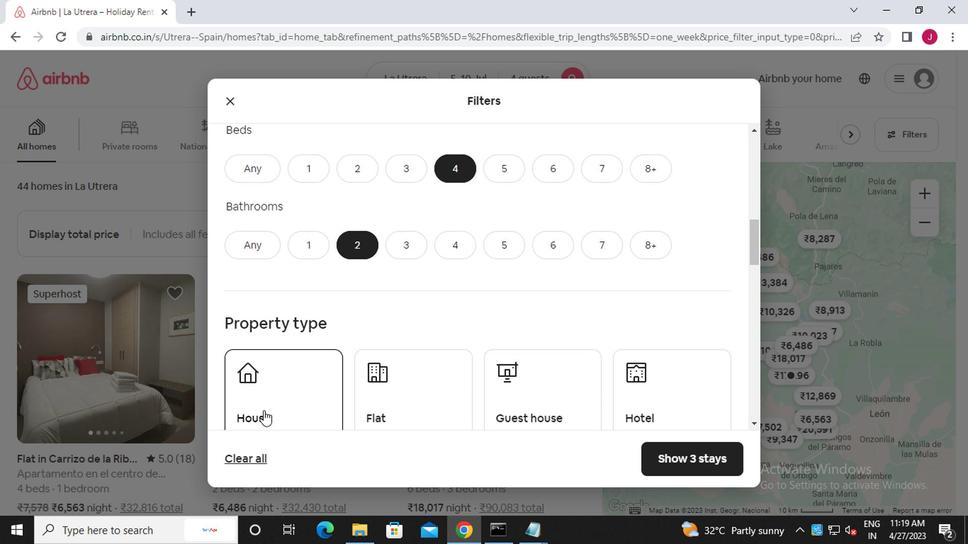 
Action: Mouse moved to (442, 405)
Screenshot: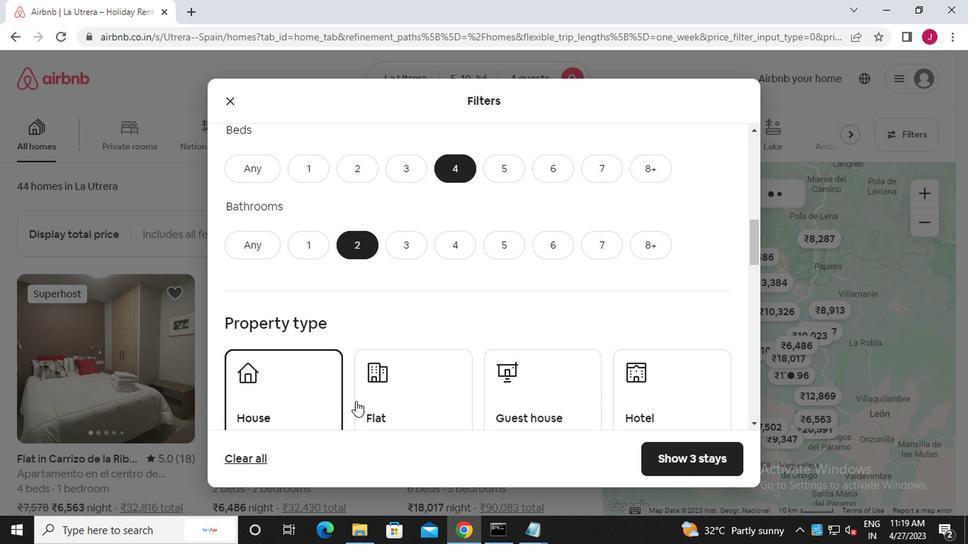 
Action: Mouse pressed left at (442, 405)
Screenshot: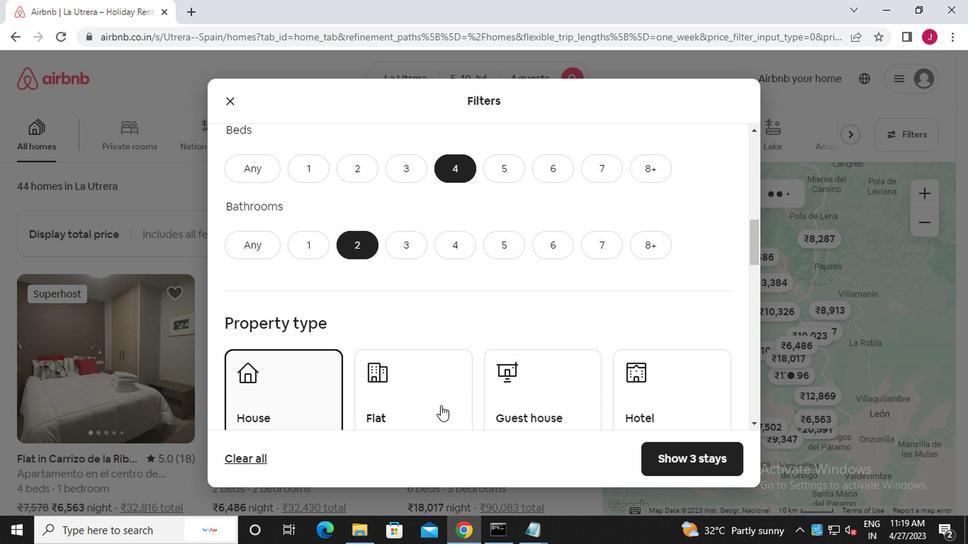 
Action: Mouse moved to (532, 402)
Screenshot: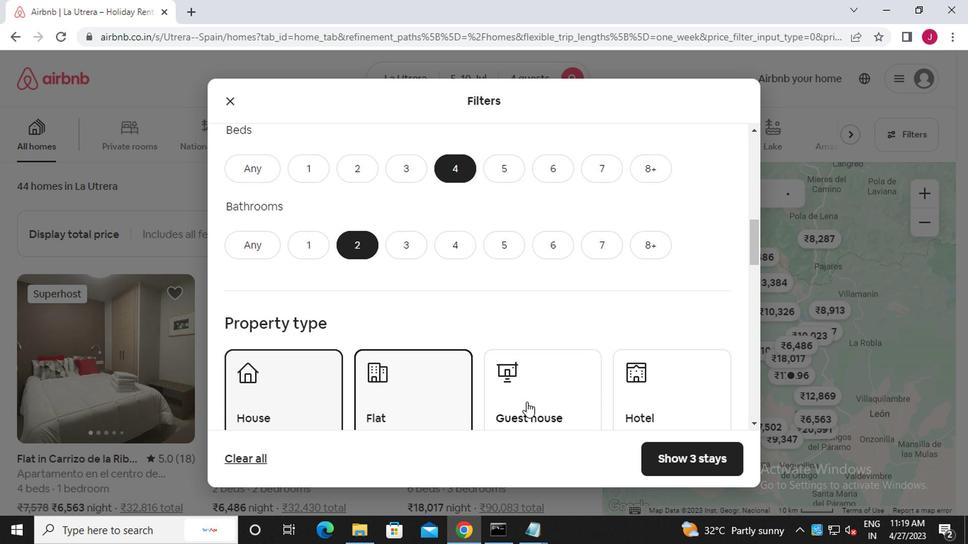 
Action: Mouse pressed left at (532, 402)
Screenshot: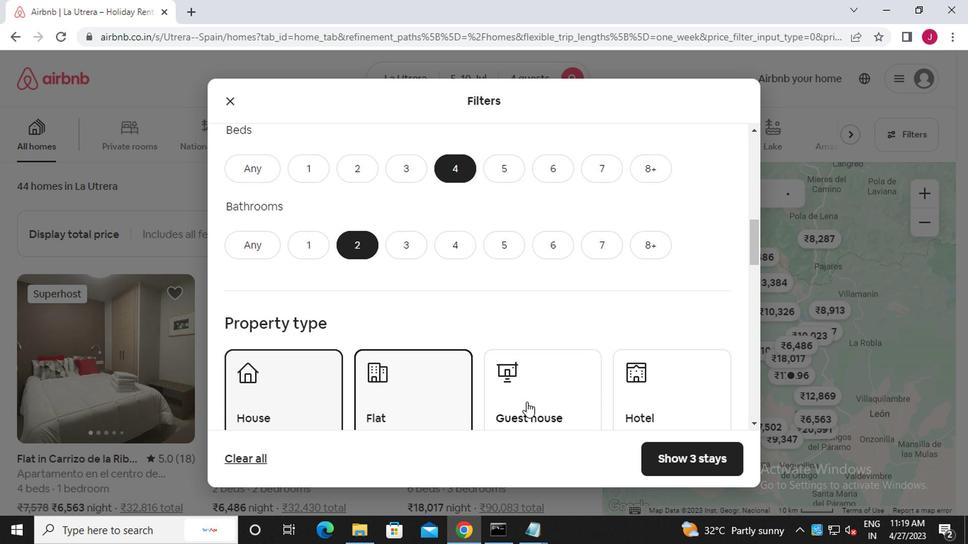 
Action: Mouse moved to (529, 400)
Screenshot: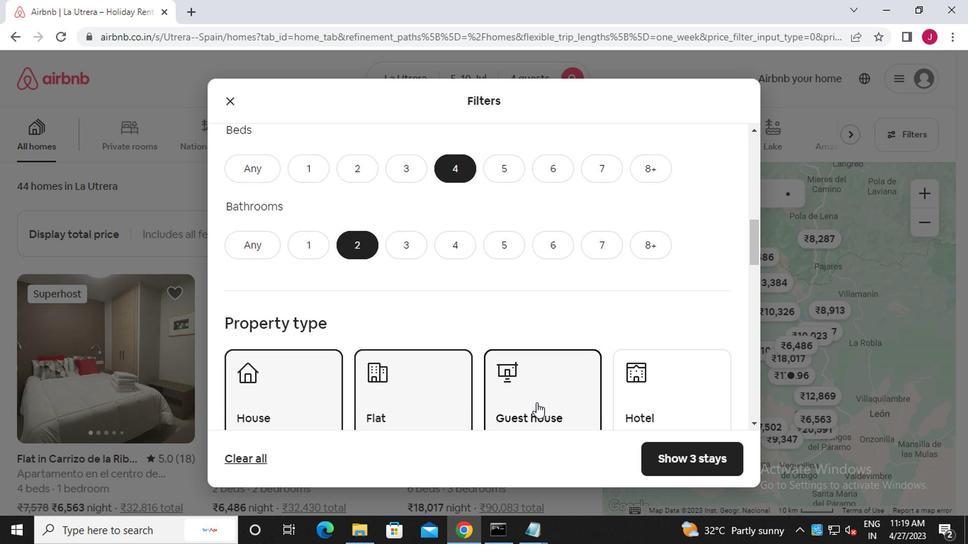 
Action: Mouse scrolled (529, 400) with delta (0, 0)
Screenshot: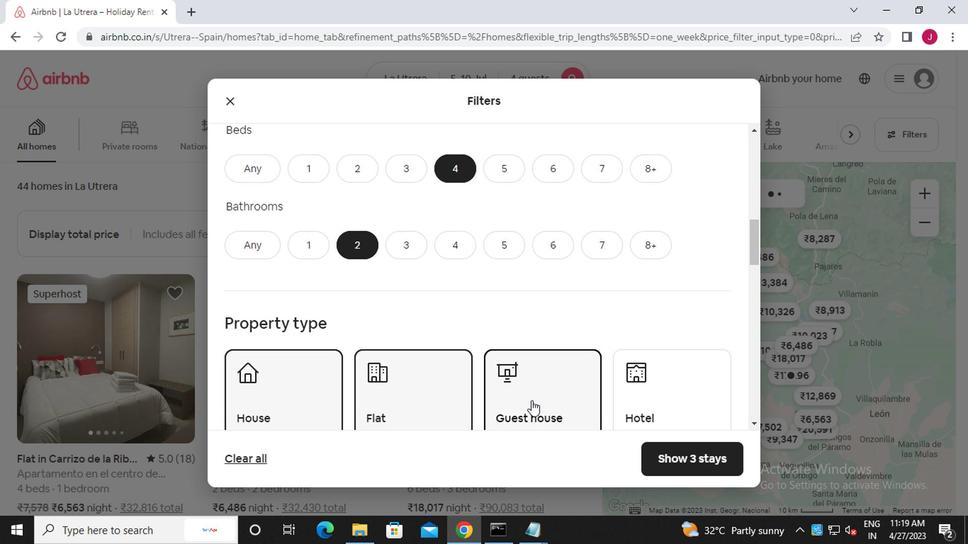 
Action: Mouse scrolled (529, 400) with delta (0, 0)
Screenshot: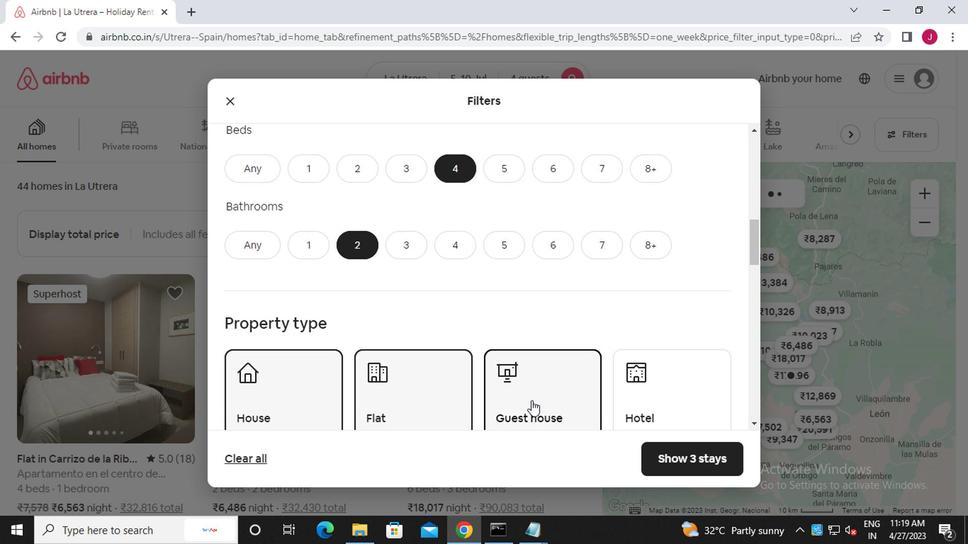
Action: Mouse scrolled (529, 400) with delta (0, 0)
Screenshot: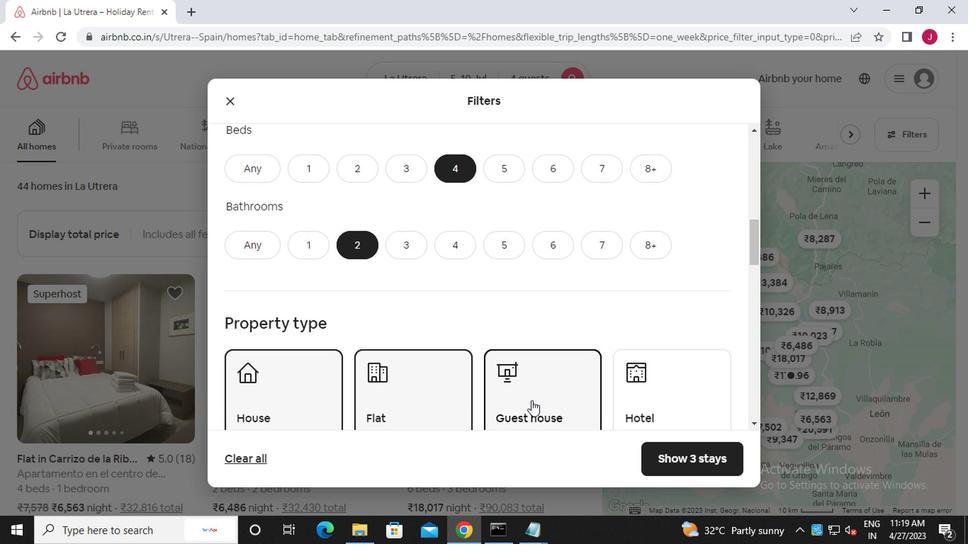 
Action: Mouse scrolled (529, 400) with delta (0, 0)
Screenshot: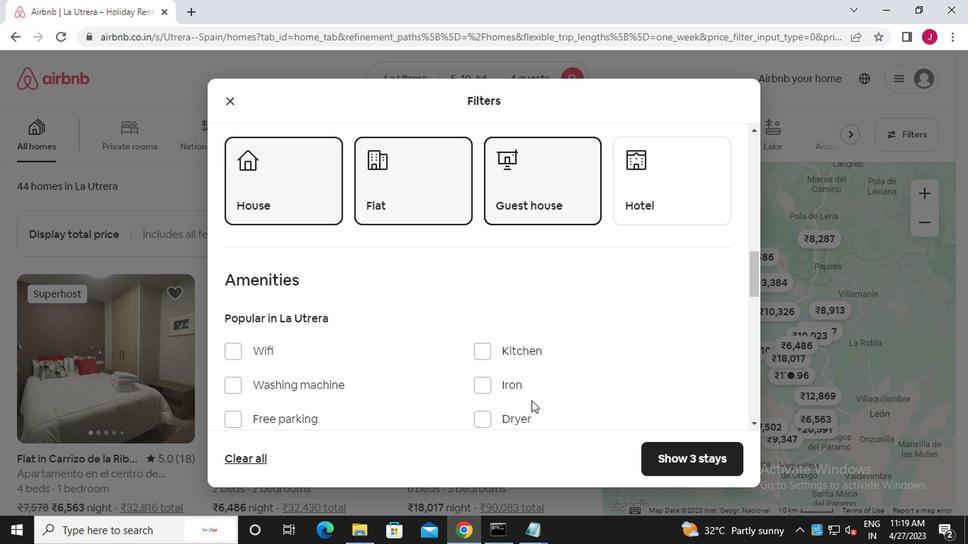 
Action: Mouse scrolled (529, 400) with delta (0, 0)
Screenshot: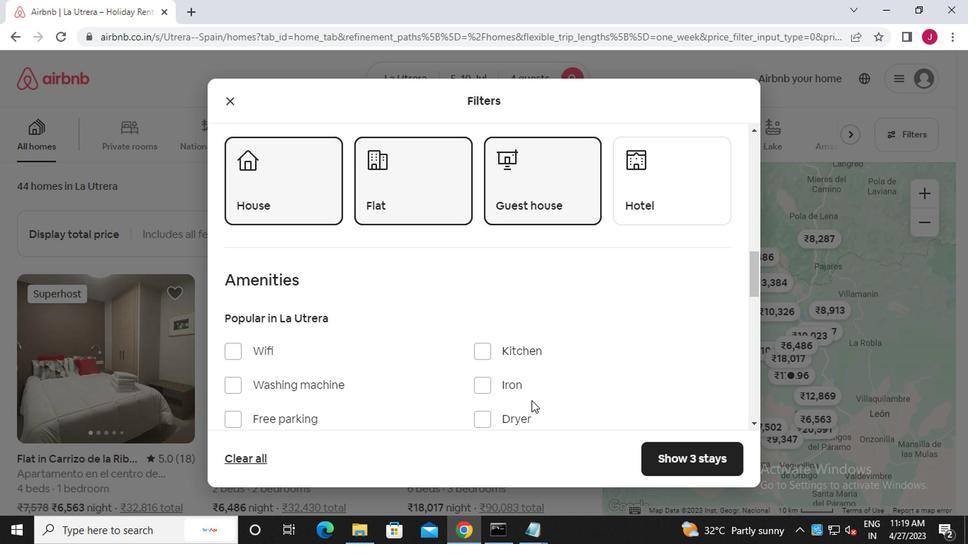 
Action: Mouse scrolled (529, 400) with delta (0, 0)
Screenshot: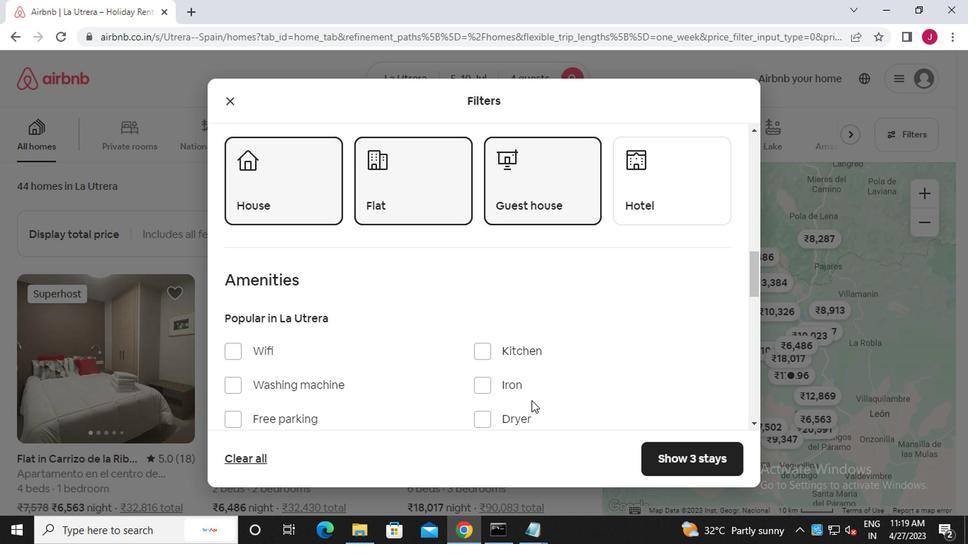 
Action: Mouse scrolled (529, 400) with delta (0, 0)
Screenshot: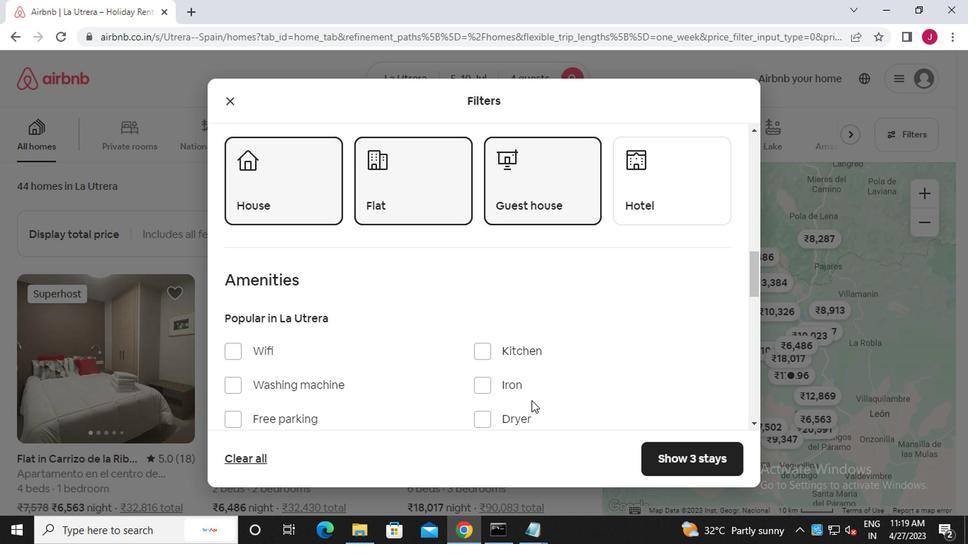 
Action: Mouse moved to (707, 331)
Screenshot: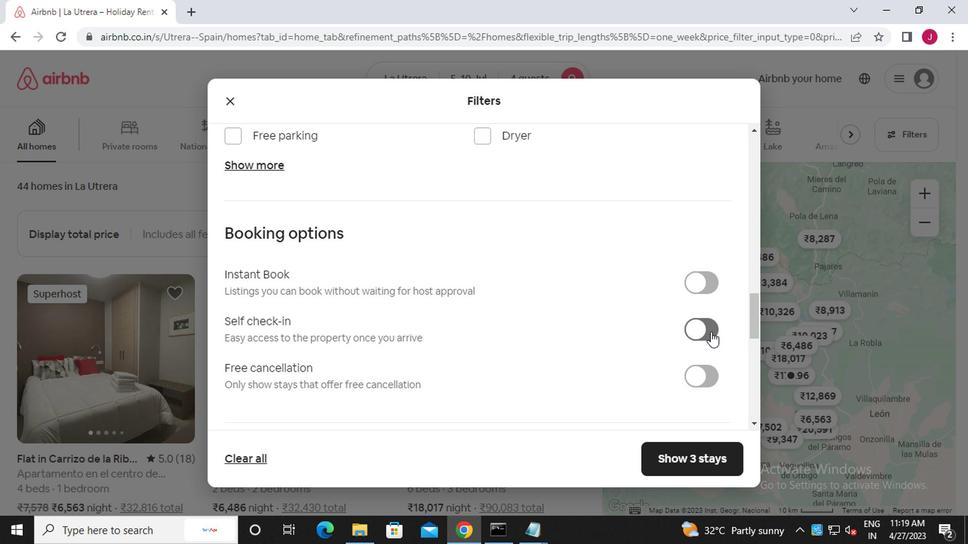 
Action: Mouse pressed left at (707, 331)
Screenshot: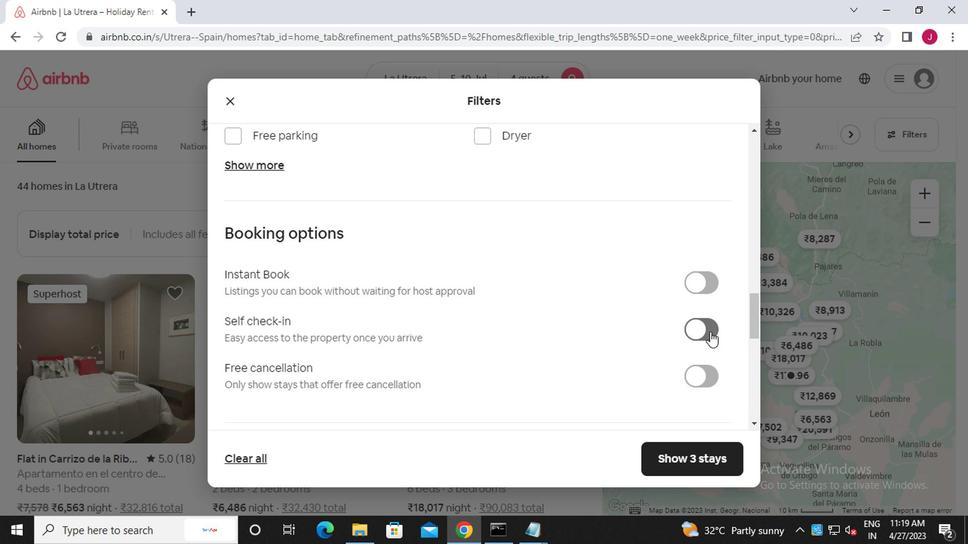 
Action: Mouse moved to (569, 336)
Screenshot: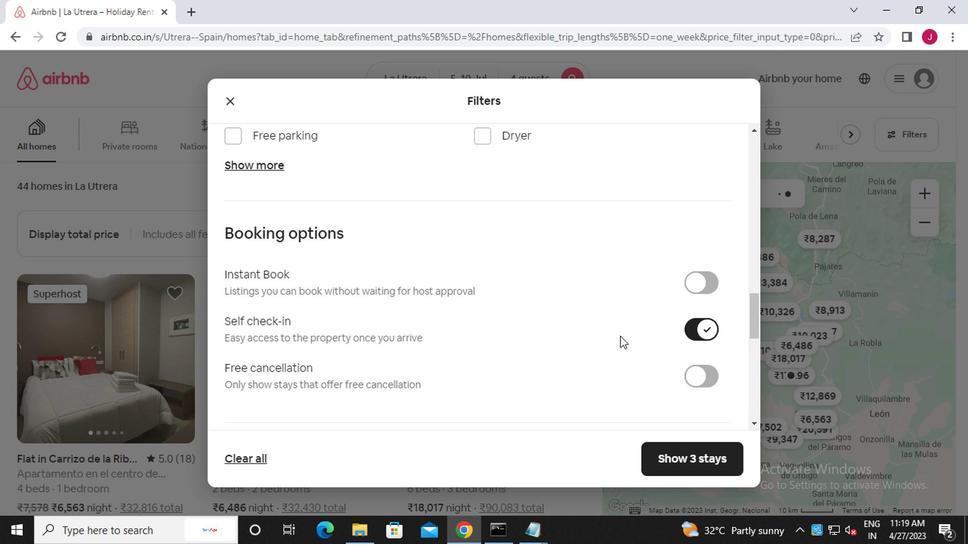 
Action: Mouse scrolled (569, 335) with delta (0, -1)
Screenshot: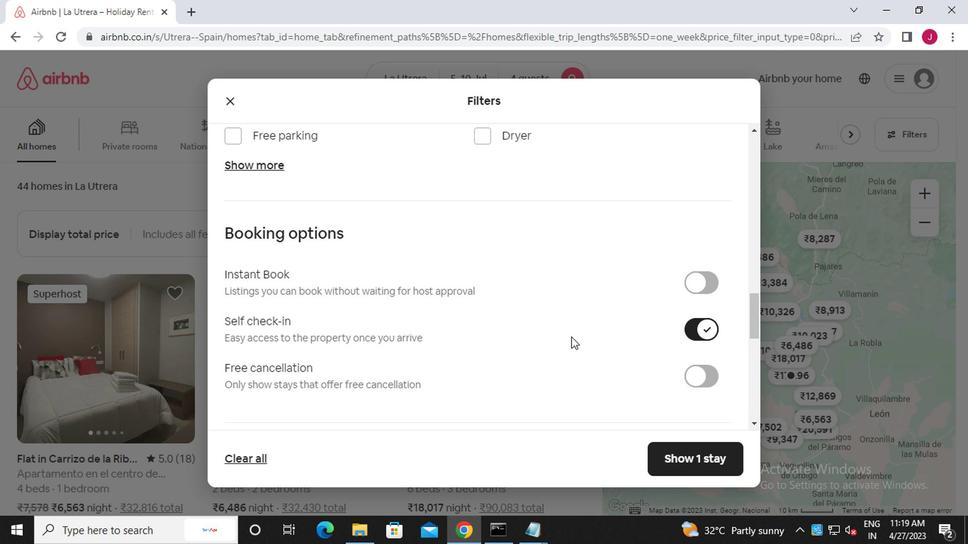 
Action: Mouse scrolled (569, 335) with delta (0, -1)
Screenshot: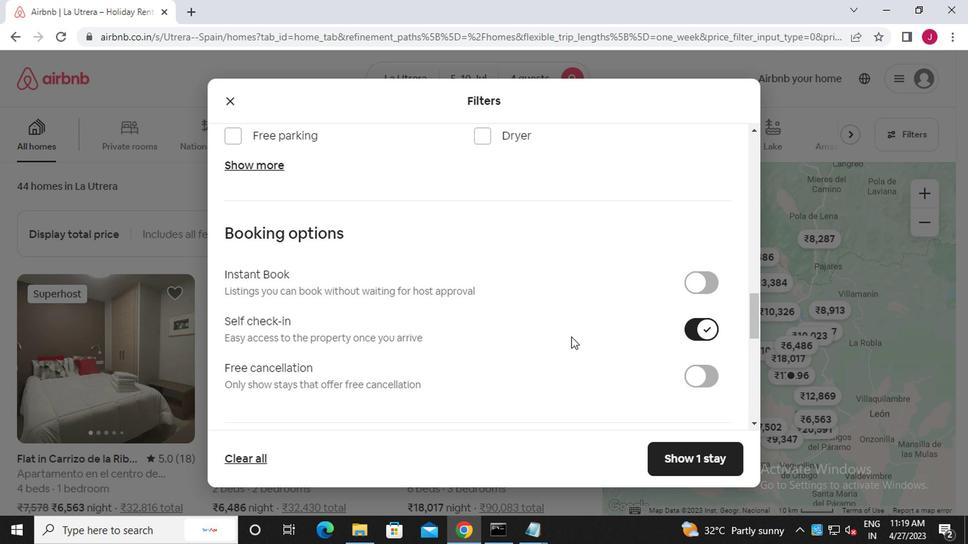 
Action: Mouse scrolled (569, 335) with delta (0, -1)
Screenshot: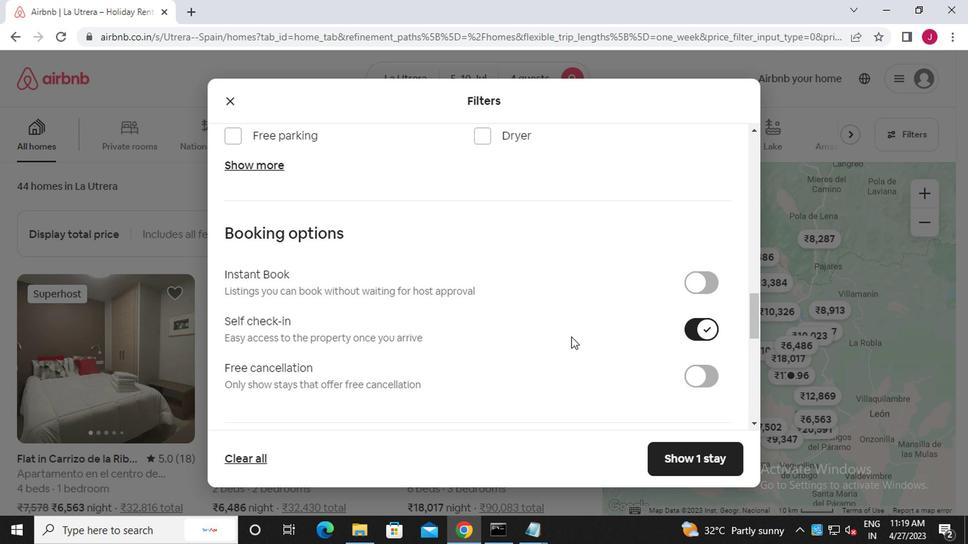 
Action: Mouse scrolled (569, 335) with delta (0, -1)
Screenshot: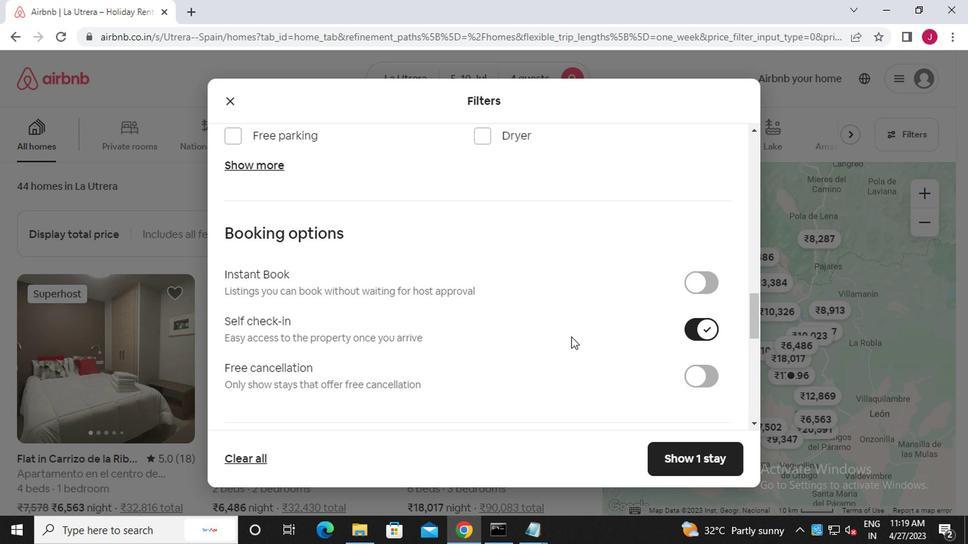 
Action: Mouse scrolled (569, 335) with delta (0, -1)
Screenshot: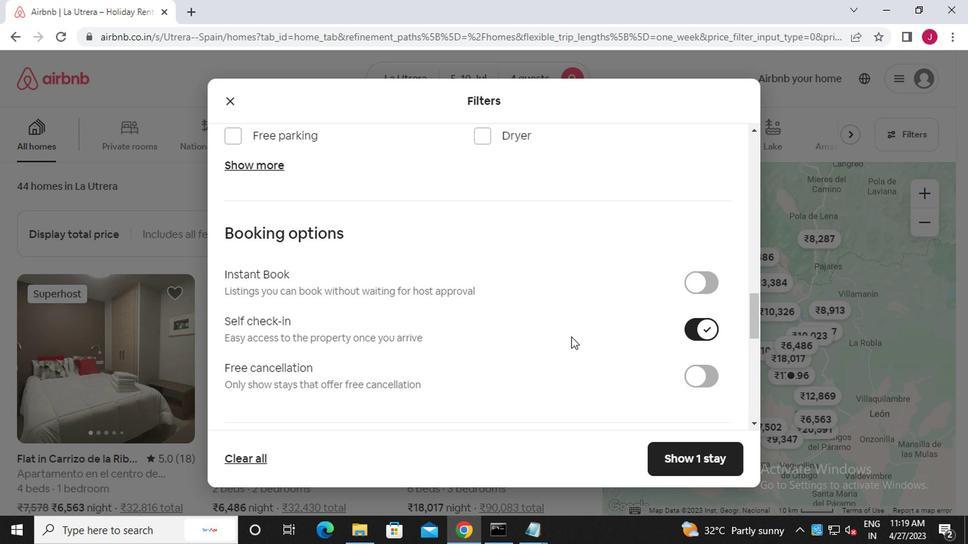 
Action: Mouse scrolled (569, 335) with delta (0, -1)
Screenshot: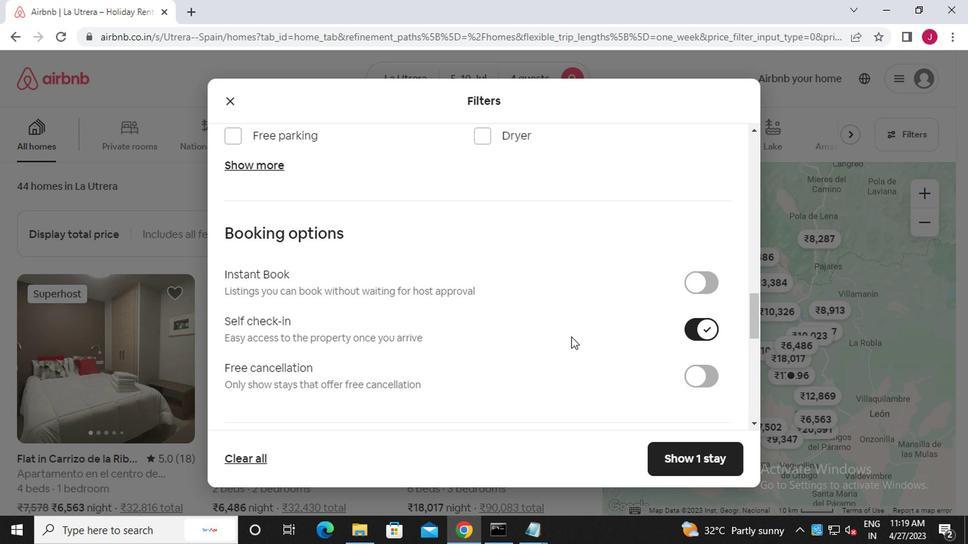 
Action: Mouse scrolled (569, 335) with delta (0, -1)
Screenshot: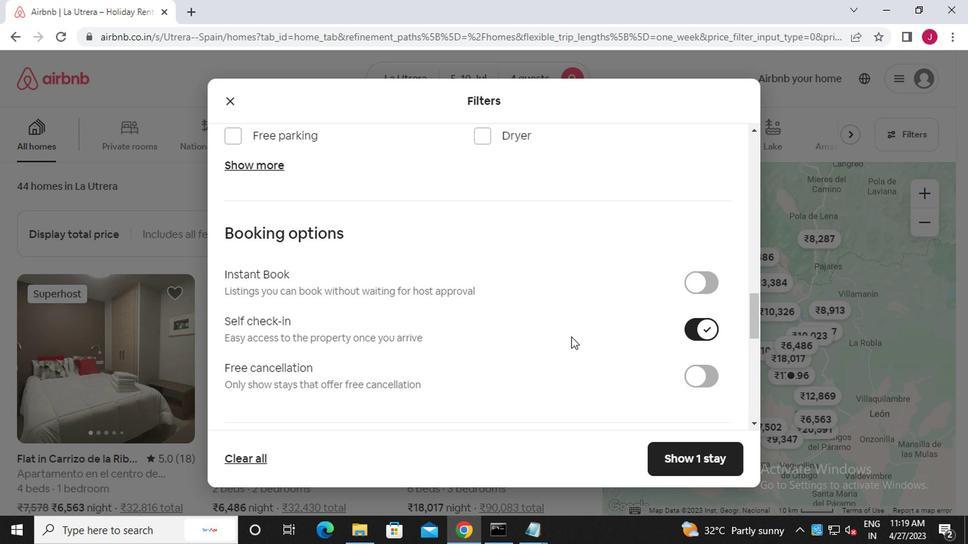 
Action: Mouse moved to (235, 364)
Screenshot: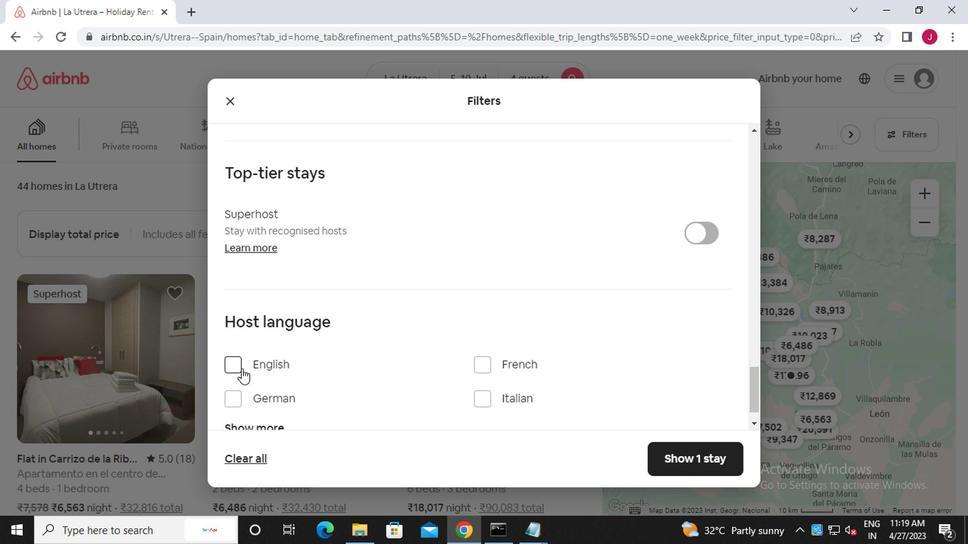 
Action: Mouse pressed left at (235, 364)
Screenshot: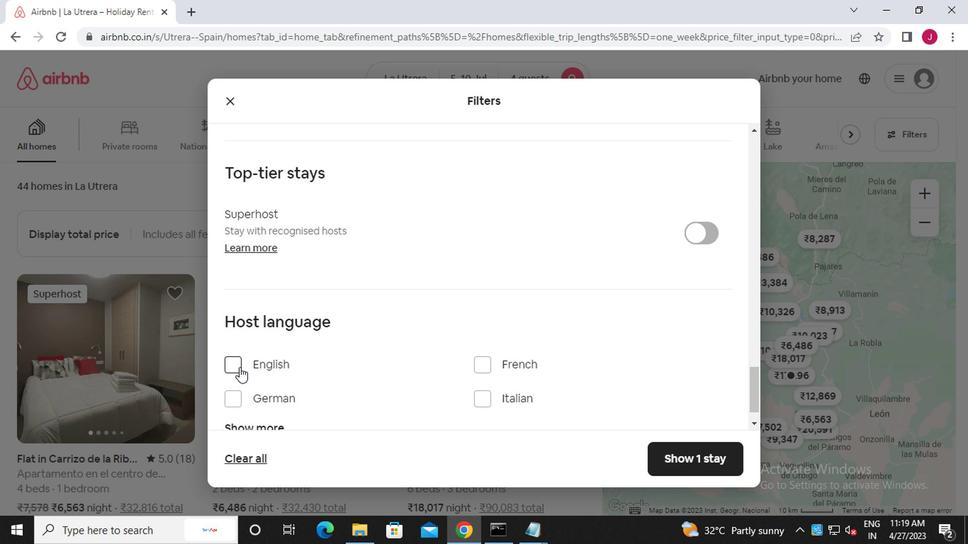 
Action: Mouse moved to (662, 459)
Screenshot: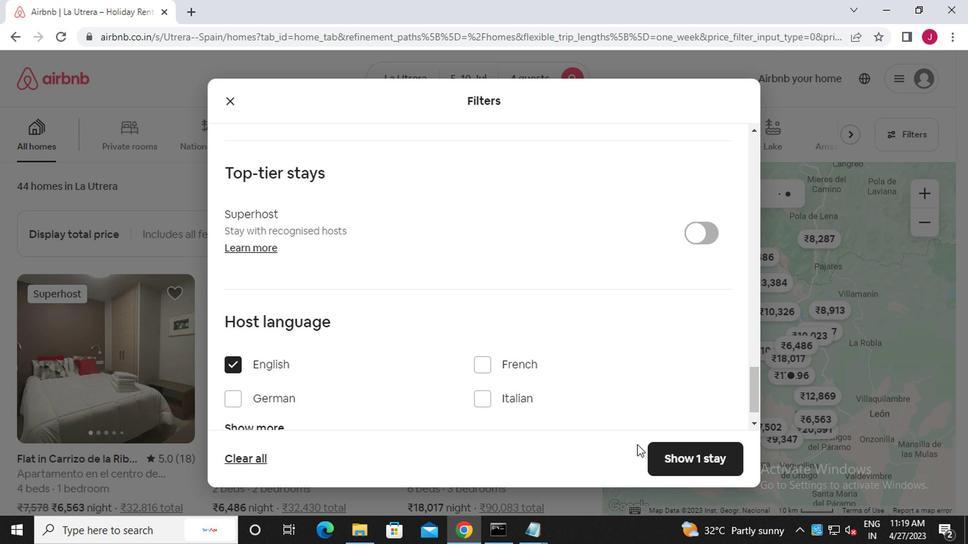 
Action: Mouse pressed left at (662, 459)
Screenshot: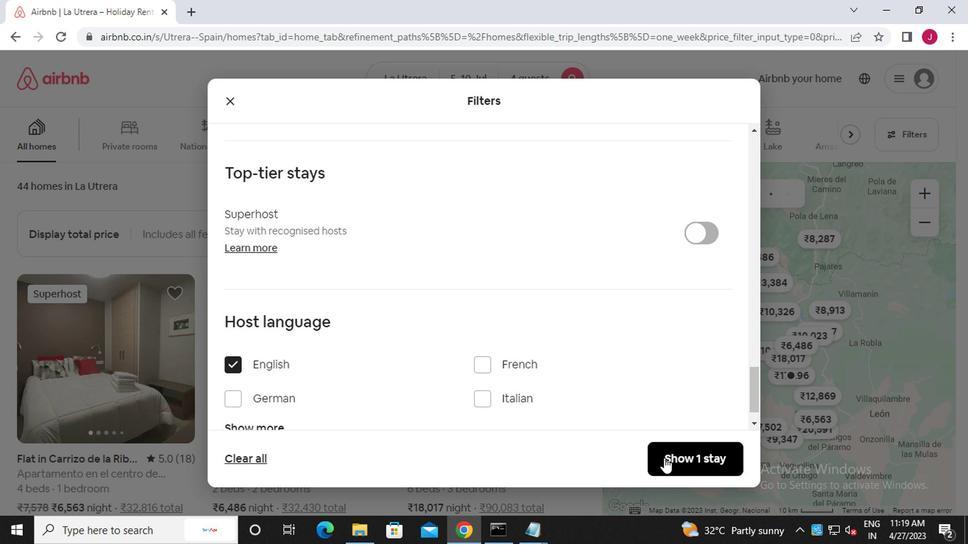 
Action: Mouse moved to (652, 448)
Screenshot: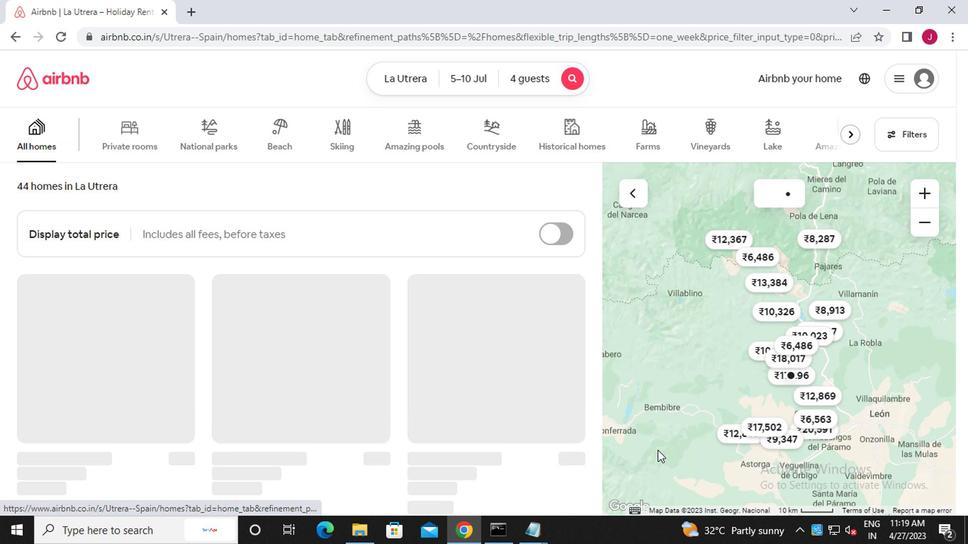 
